 Task: Create a due date automation trigger when advanced on, the moment a card is due add fields without custom field "Resume" set to a number lower than 1 and lower than 10.
Action: Mouse moved to (1094, 323)
Screenshot: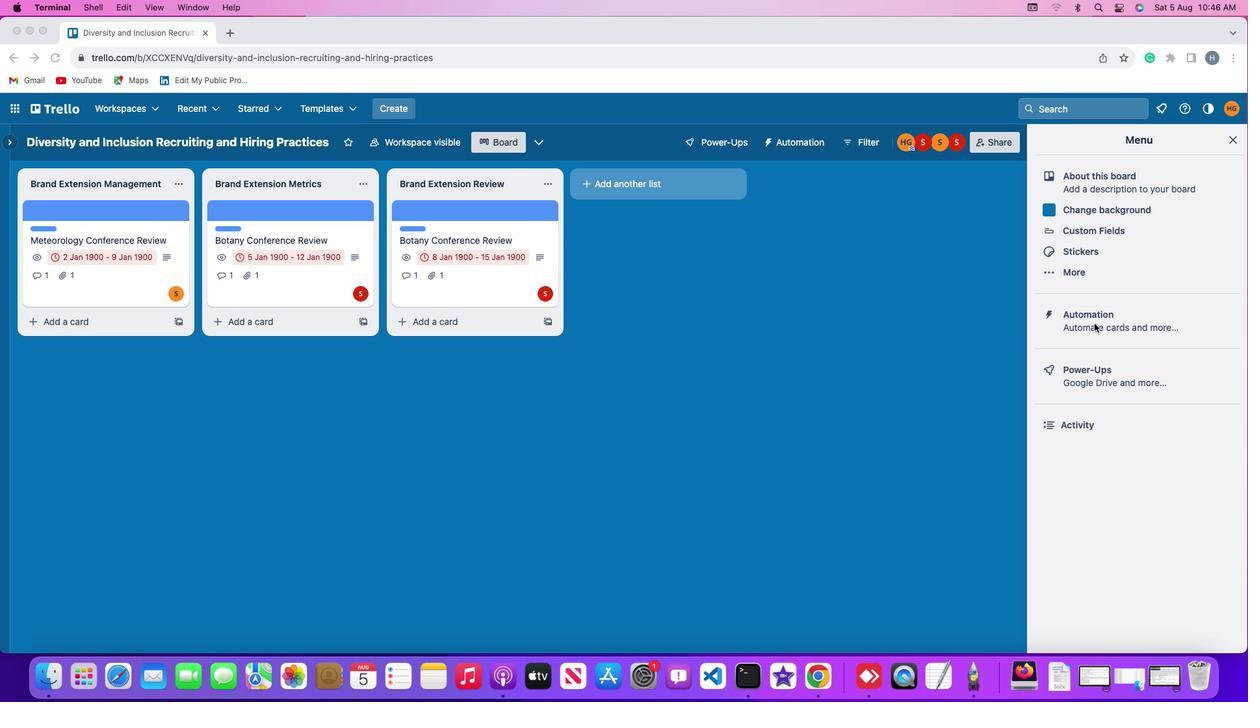 
Action: Mouse pressed left at (1094, 323)
Screenshot: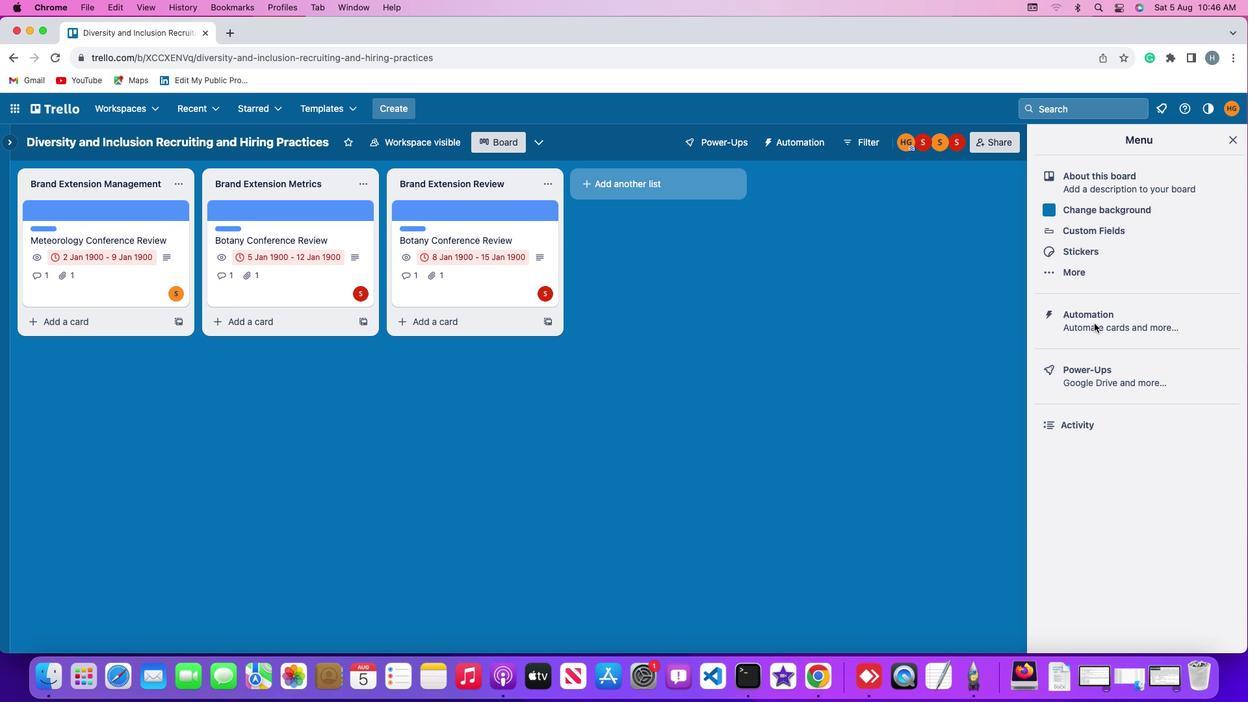 
Action: Mouse moved to (1094, 323)
Screenshot: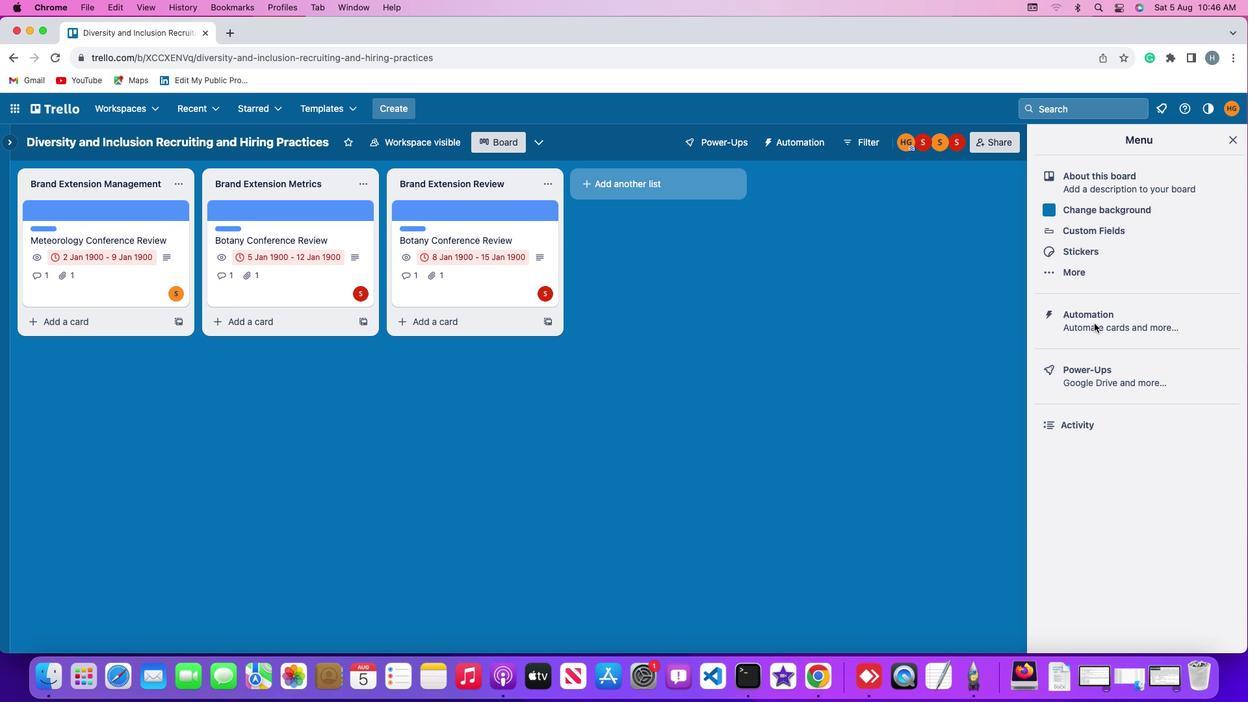 
Action: Mouse pressed left at (1094, 323)
Screenshot: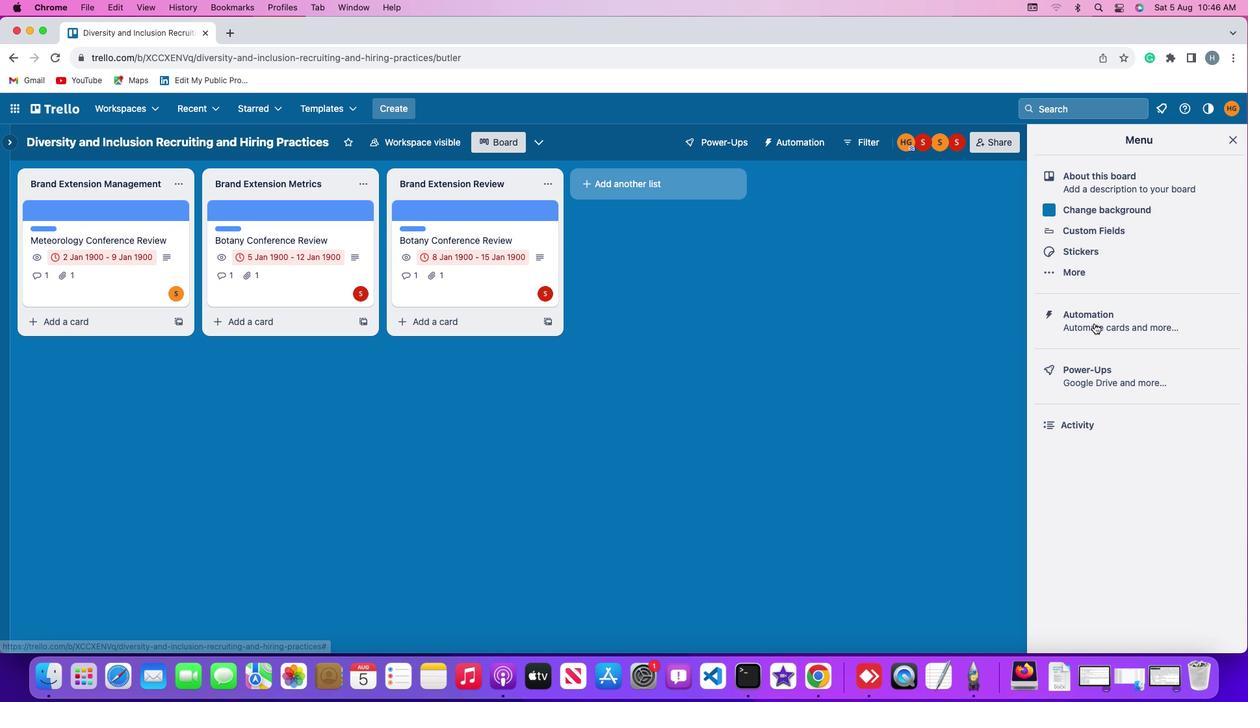 
Action: Mouse moved to (68, 304)
Screenshot: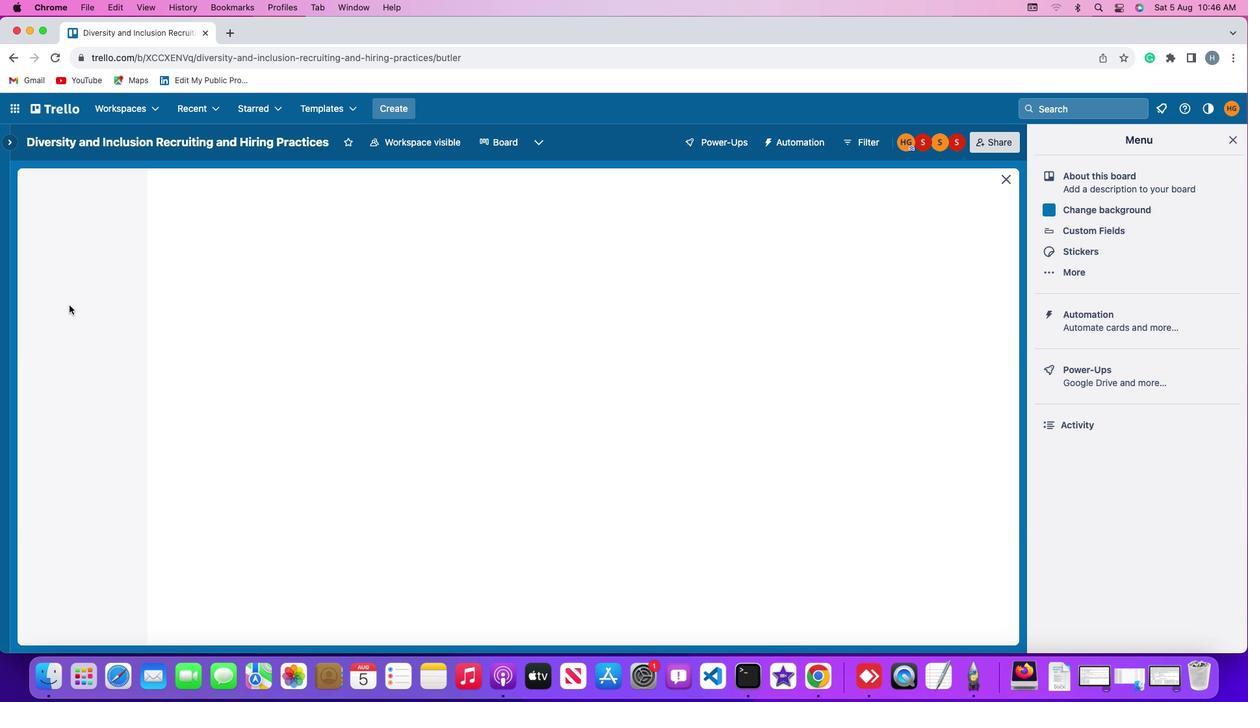 
Action: Mouse pressed left at (68, 304)
Screenshot: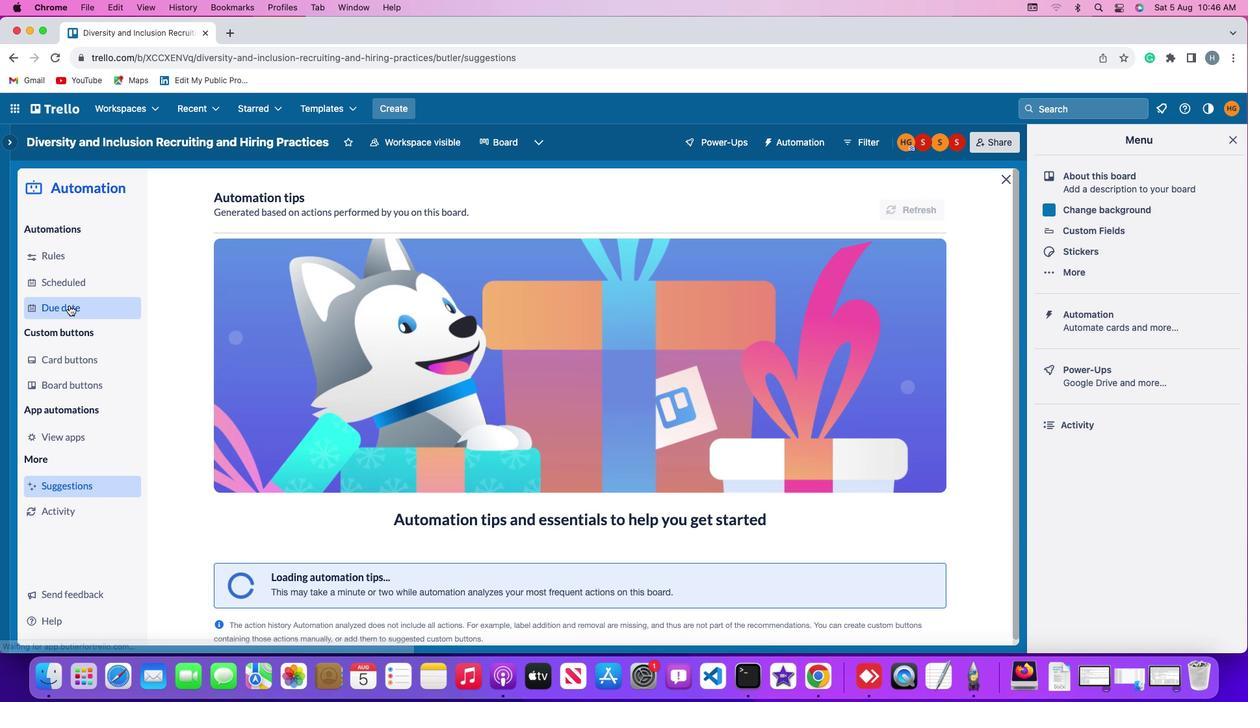 
Action: Mouse moved to (861, 203)
Screenshot: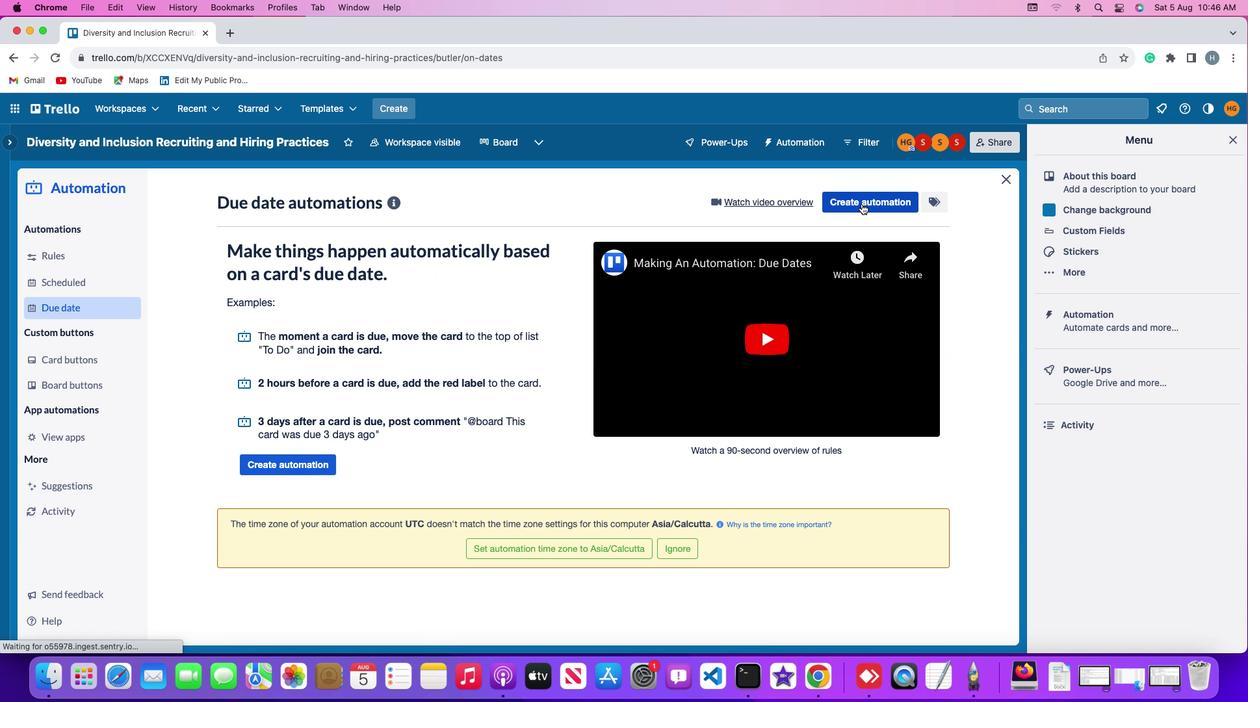 
Action: Mouse pressed left at (861, 203)
Screenshot: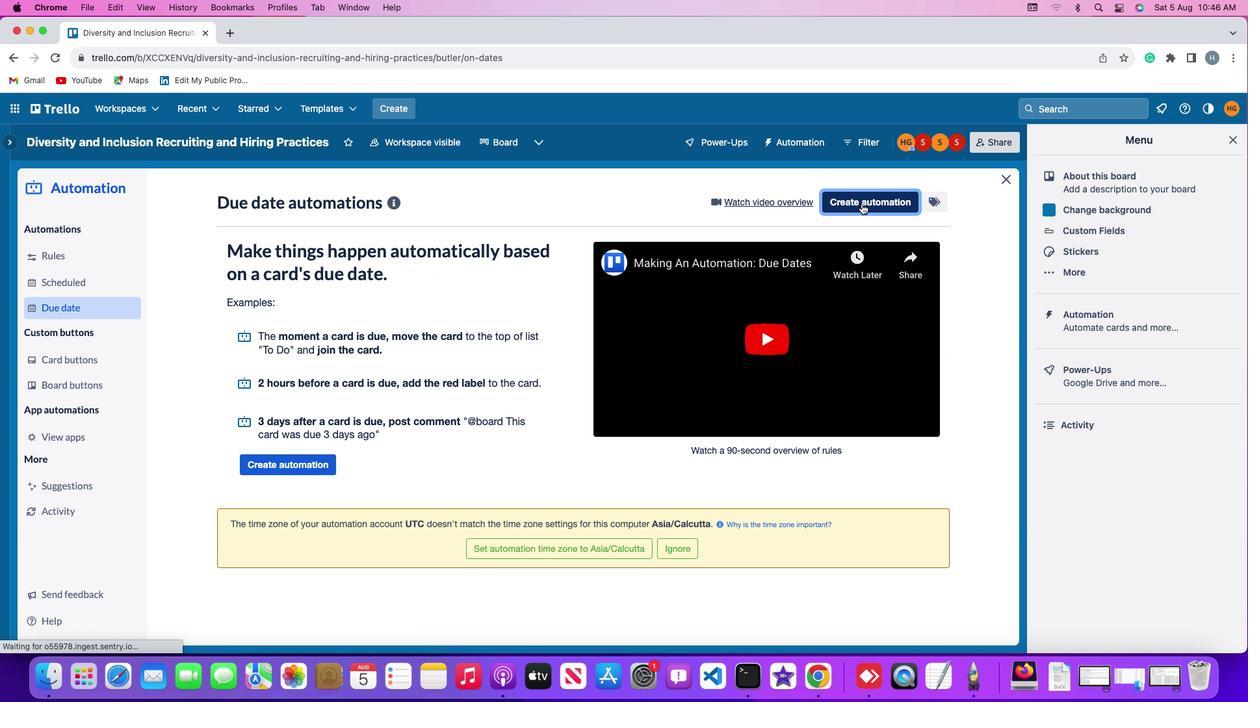
Action: Mouse moved to (577, 324)
Screenshot: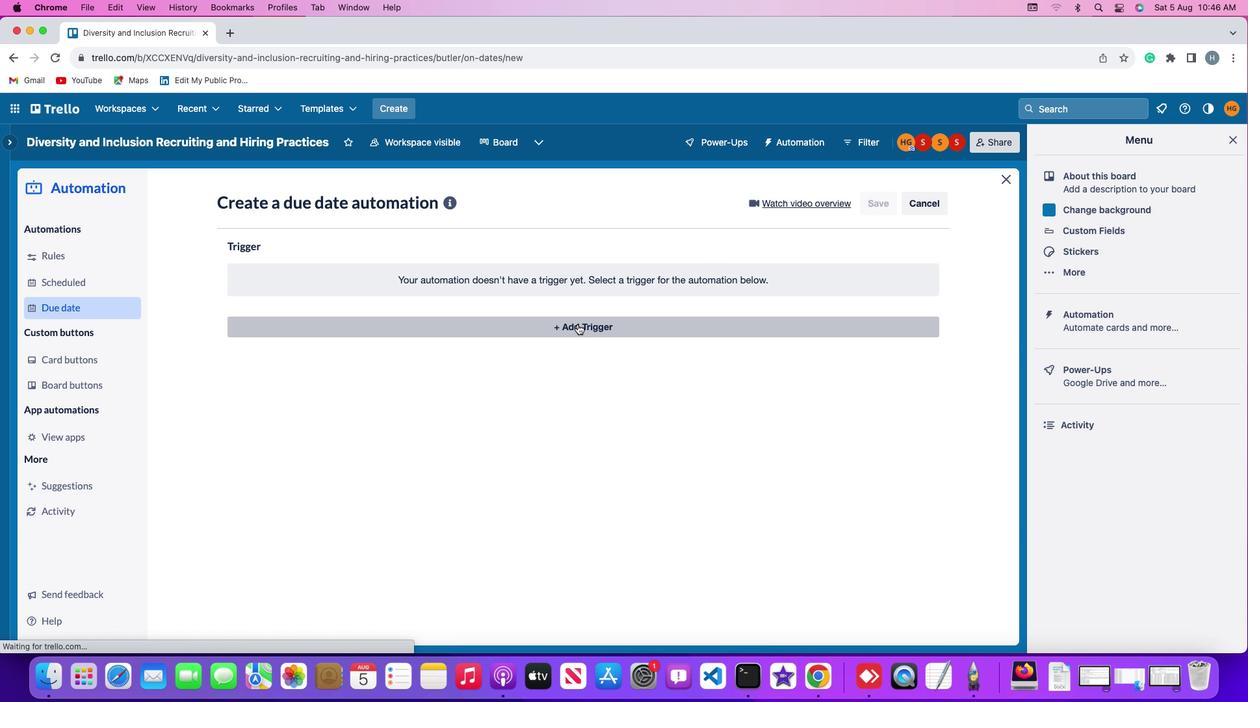 
Action: Mouse pressed left at (577, 324)
Screenshot: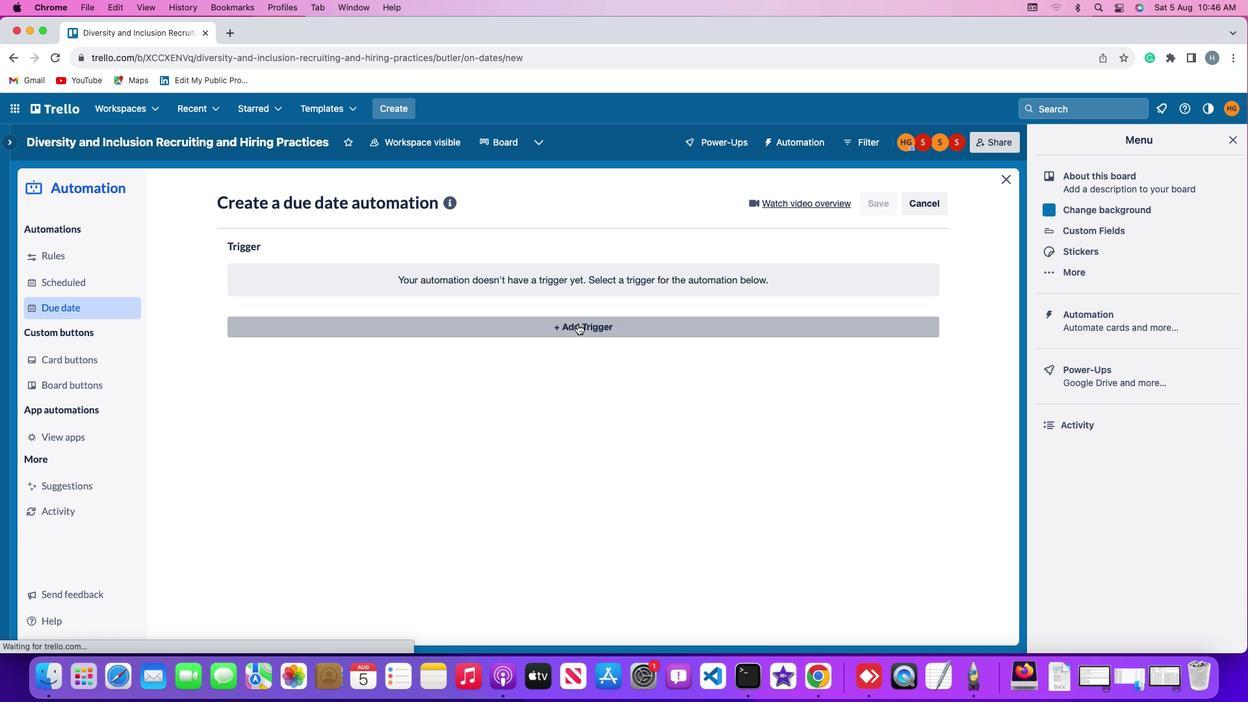 
Action: Mouse moved to (336, 475)
Screenshot: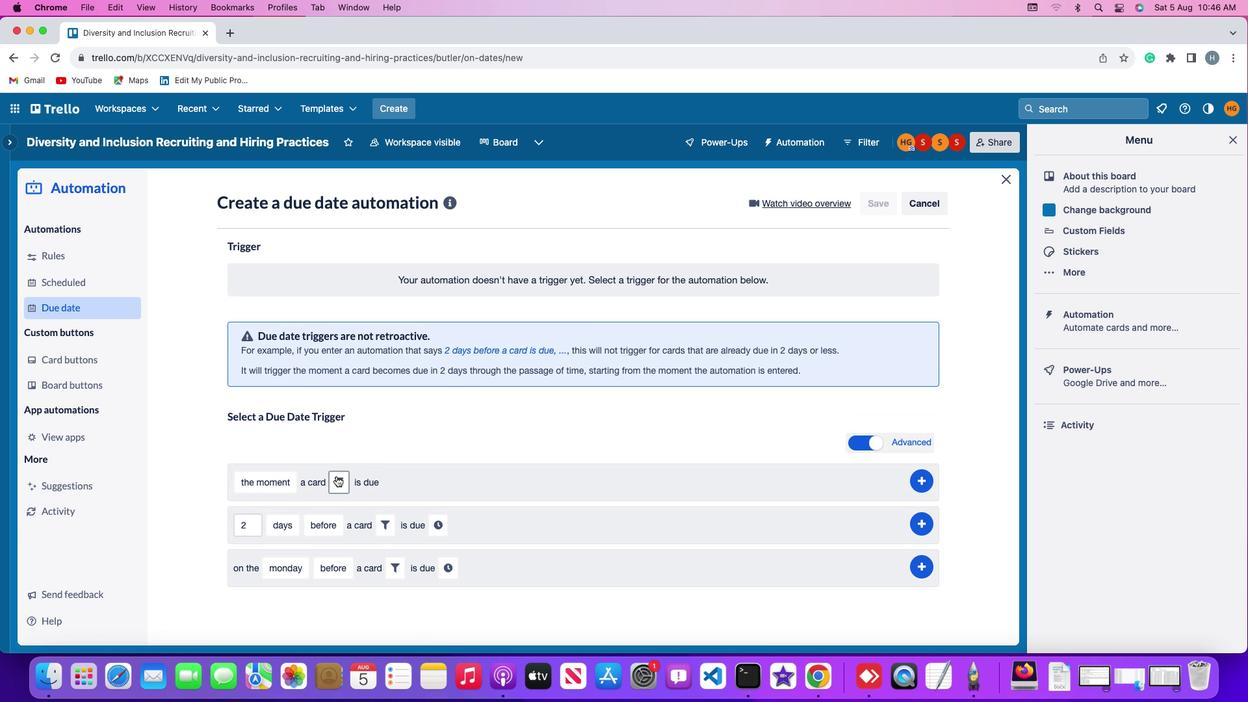 
Action: Mouse pressed left at (336, 475)
Screenshot: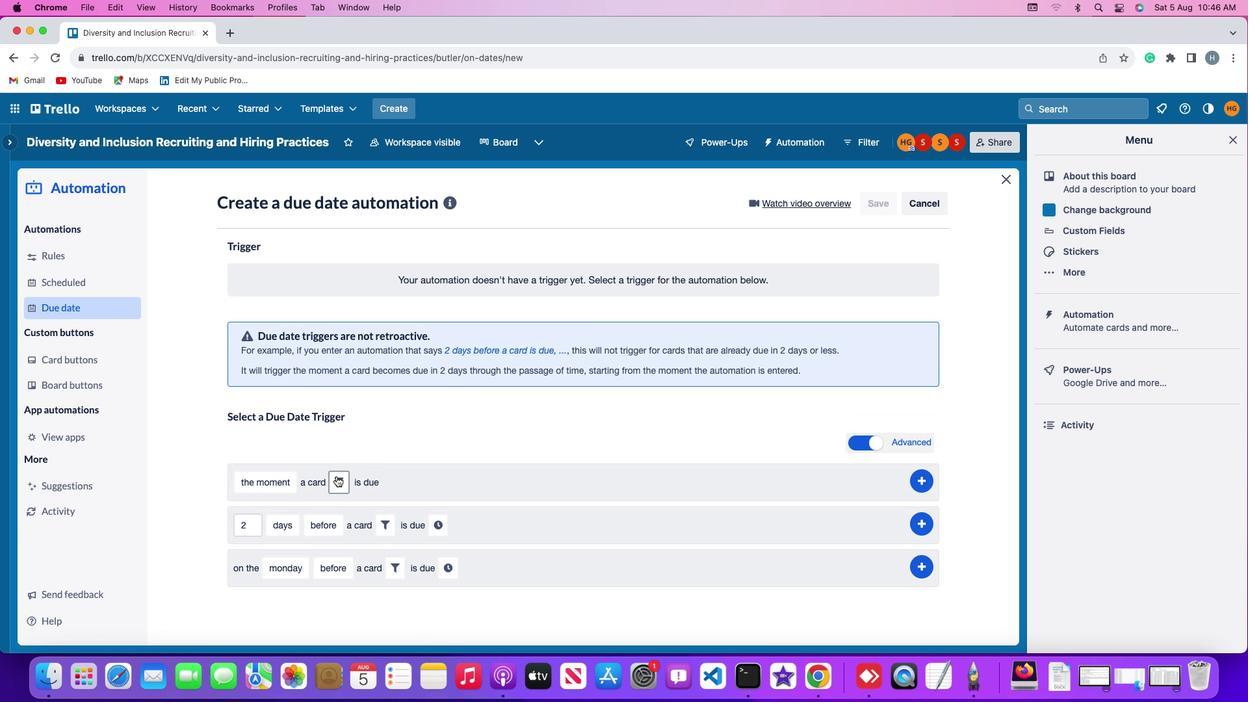 
Action: Mouse moved to (549, 514)
Screenshot: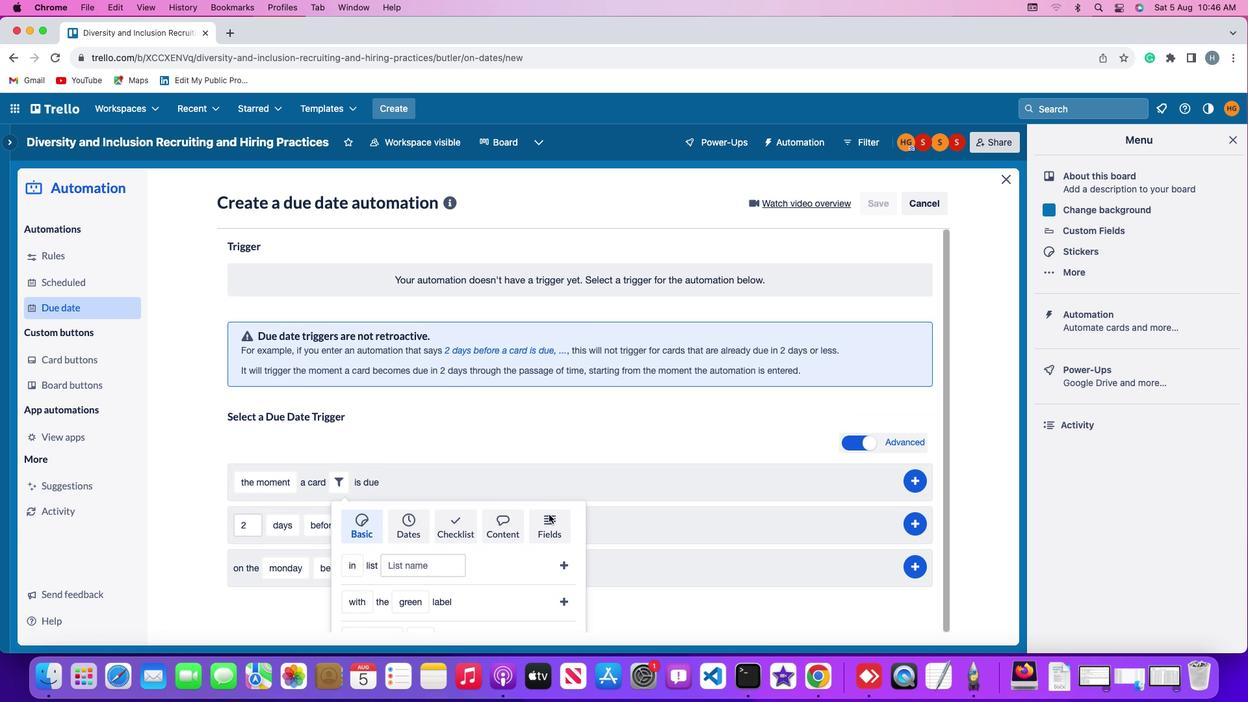 
Action: Mouse pressed left at (549, 514)
Screenshot: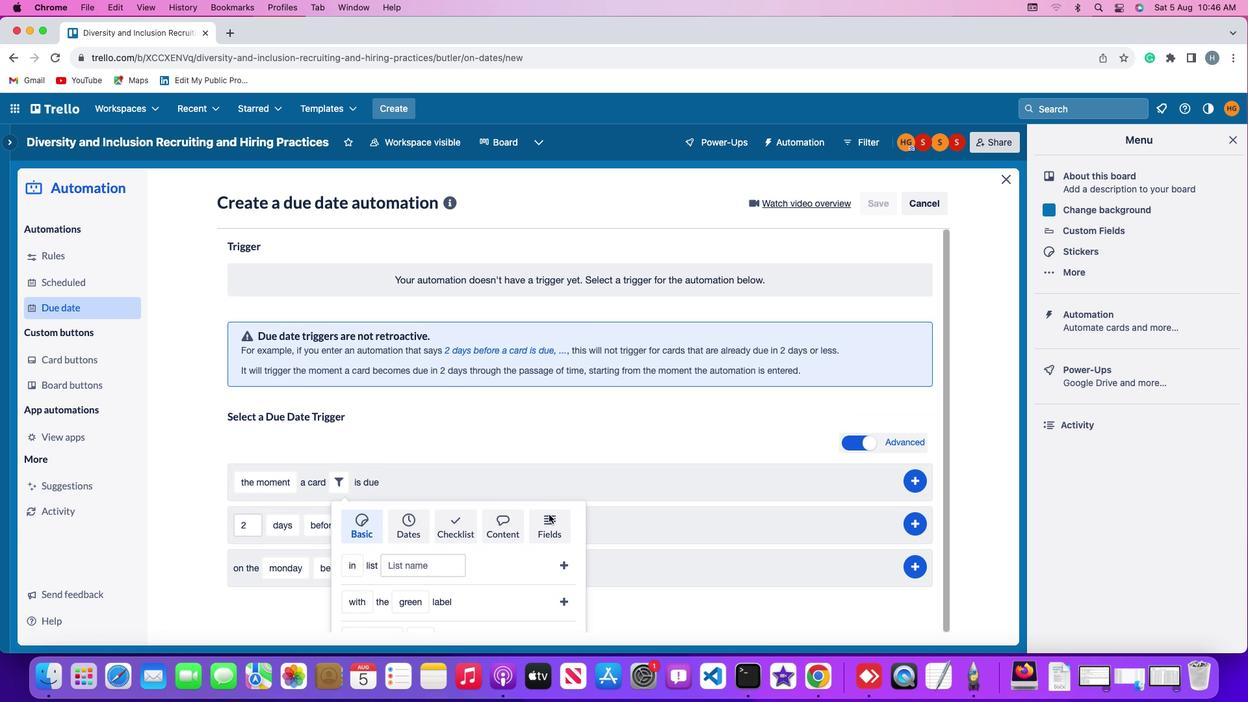 
Action: Mouse moved to (506, 539)
Screenshot: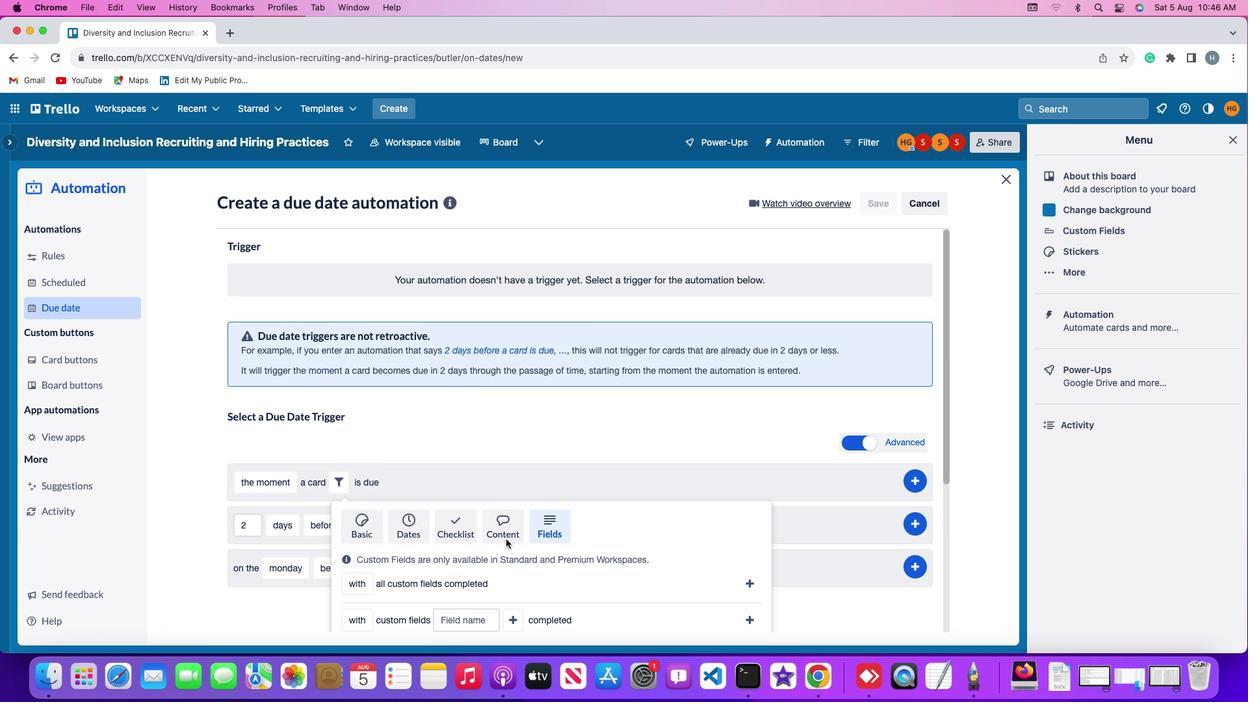 
Action: Mouse scrolled (506, 539) with delta (0, 0)
Screenshot: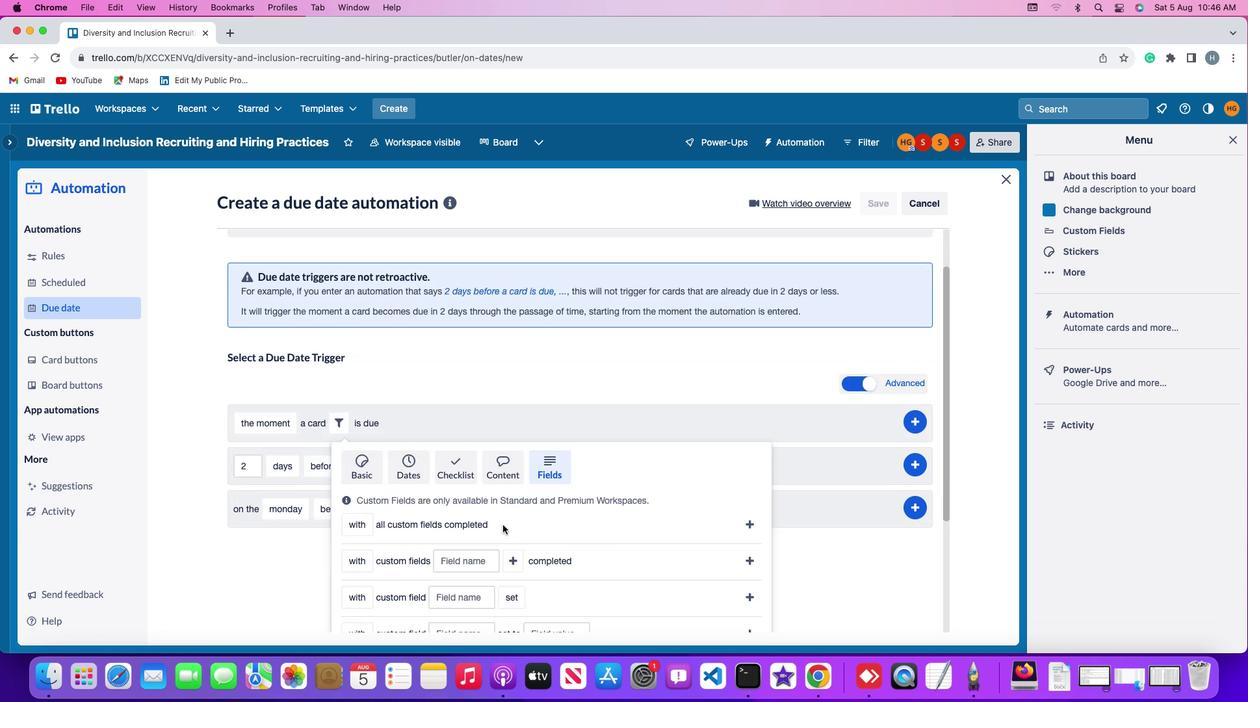 
Action: Mouse scrolled (506, 539) with delta (0, 0)
Screenshot: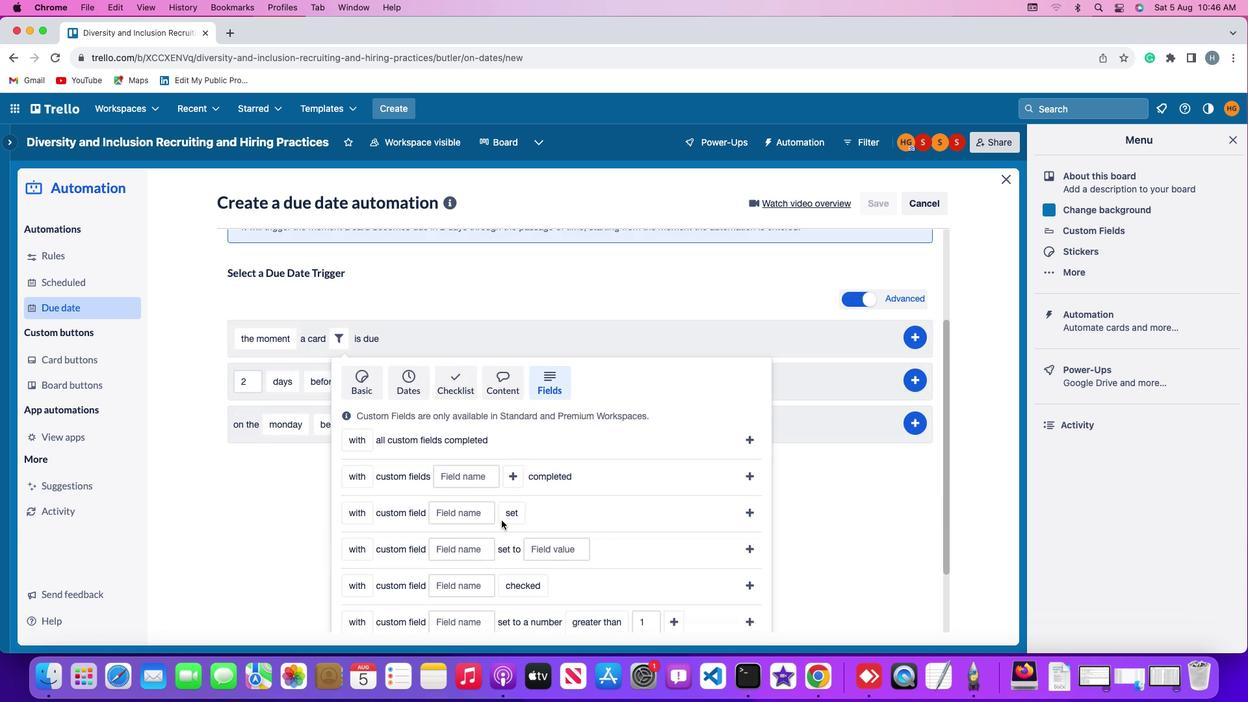 
Action: Mouse scrolled (506, 539) with delta (0, -1)
Screenshot: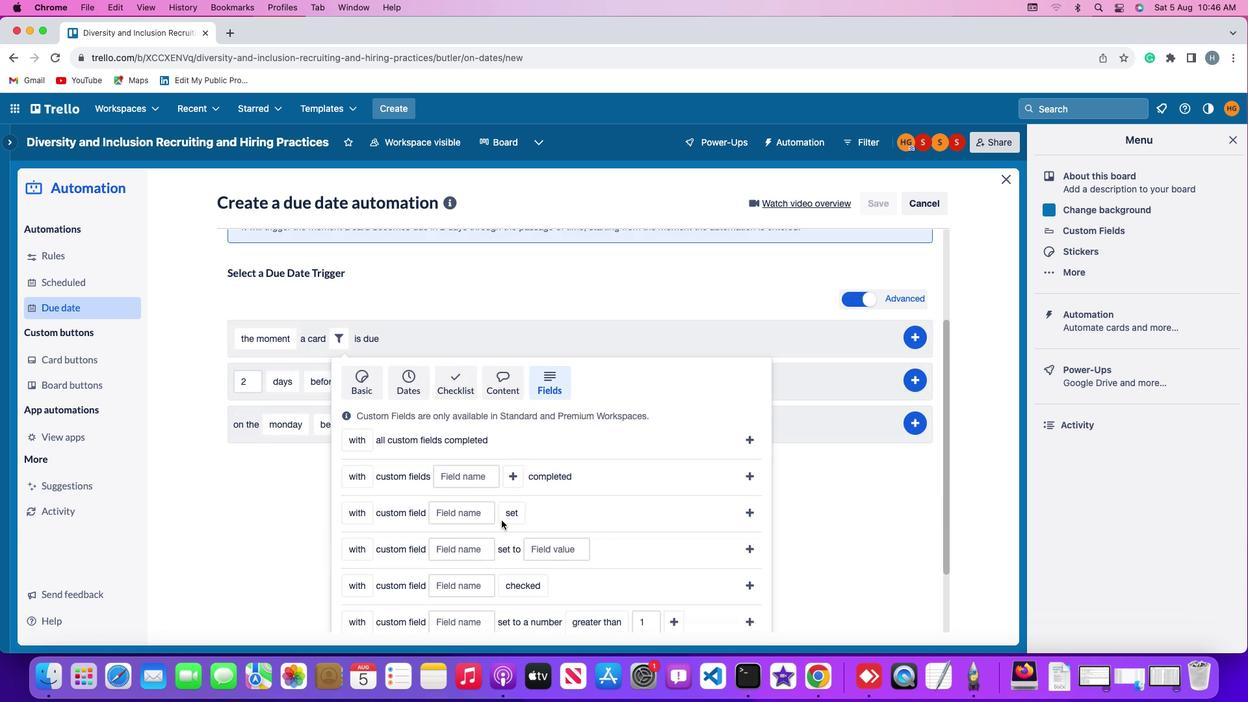 
Action: Mouse scrolled (506, 539) with delta (0, -3)
Screenshot: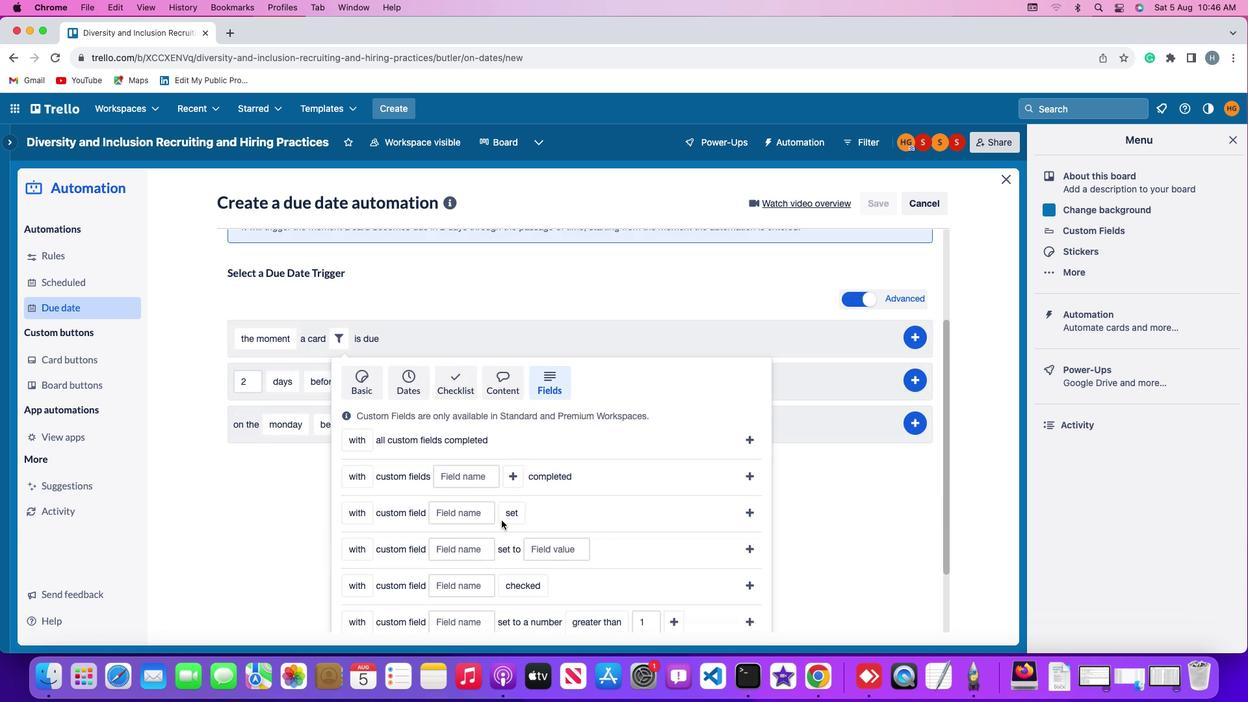 
Action: Mouse scrolled (506, 539) with delta (0, -3)
Screenshot: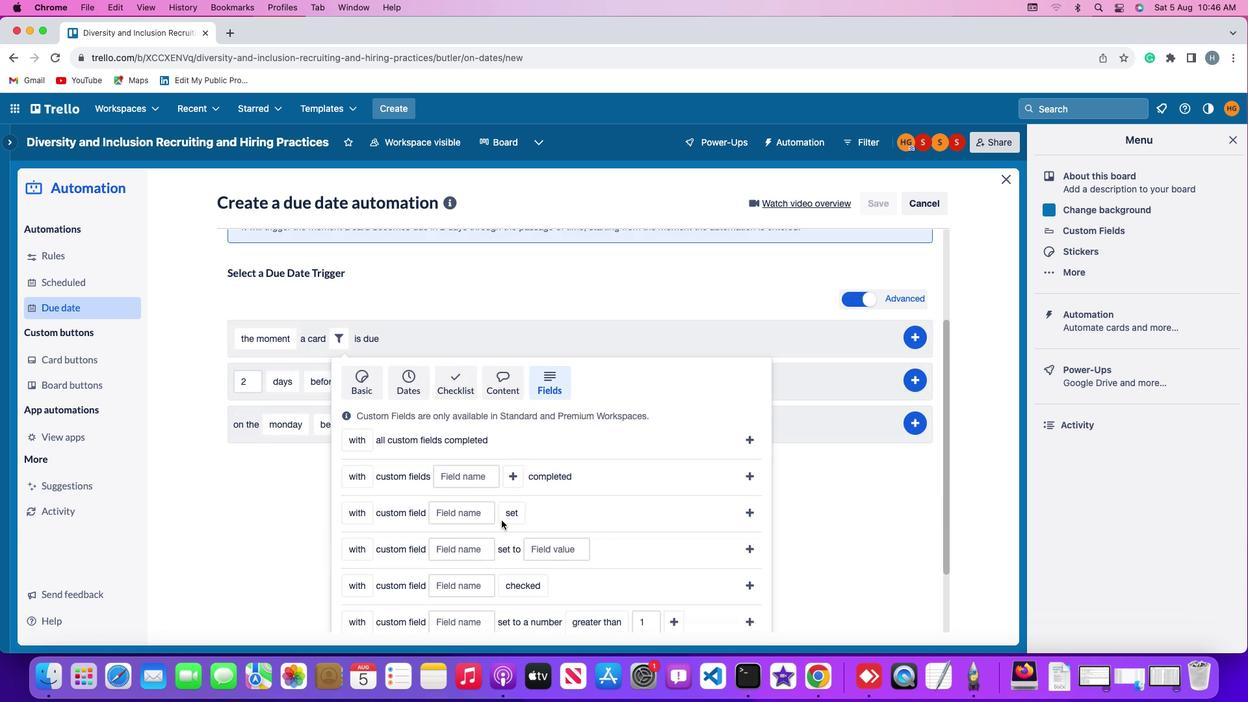 
Action: Mouse scrolled (506, 539) with delta (0, -4)
Screenshot: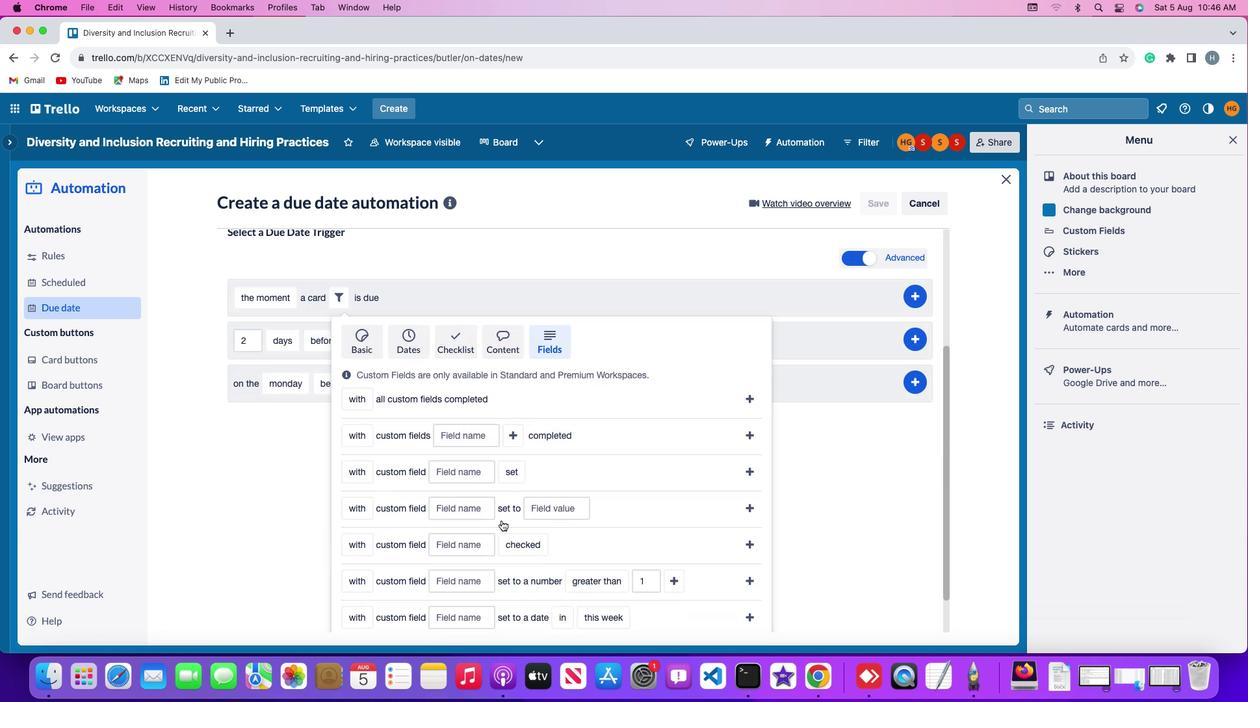 
Action: Mouse moved to (504, 537)
Screenshot: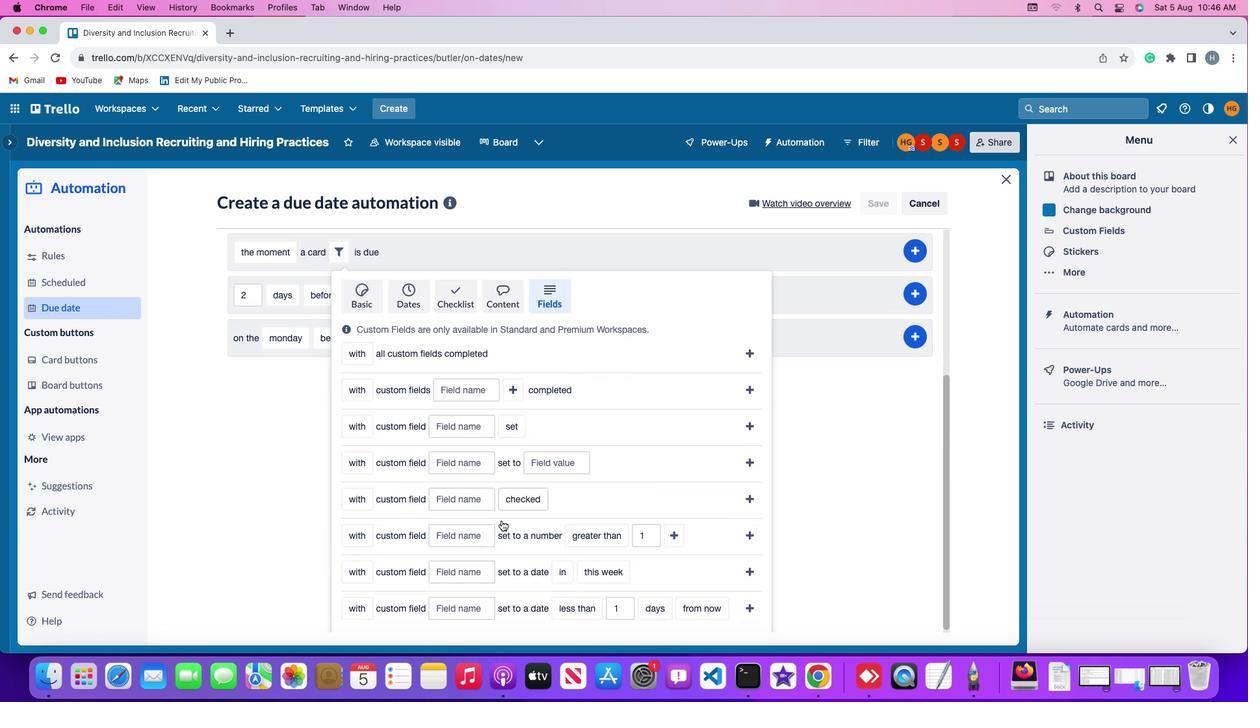 
Action: Mouse scrolled (504, 537) with delta (0, -4)
Screenshot: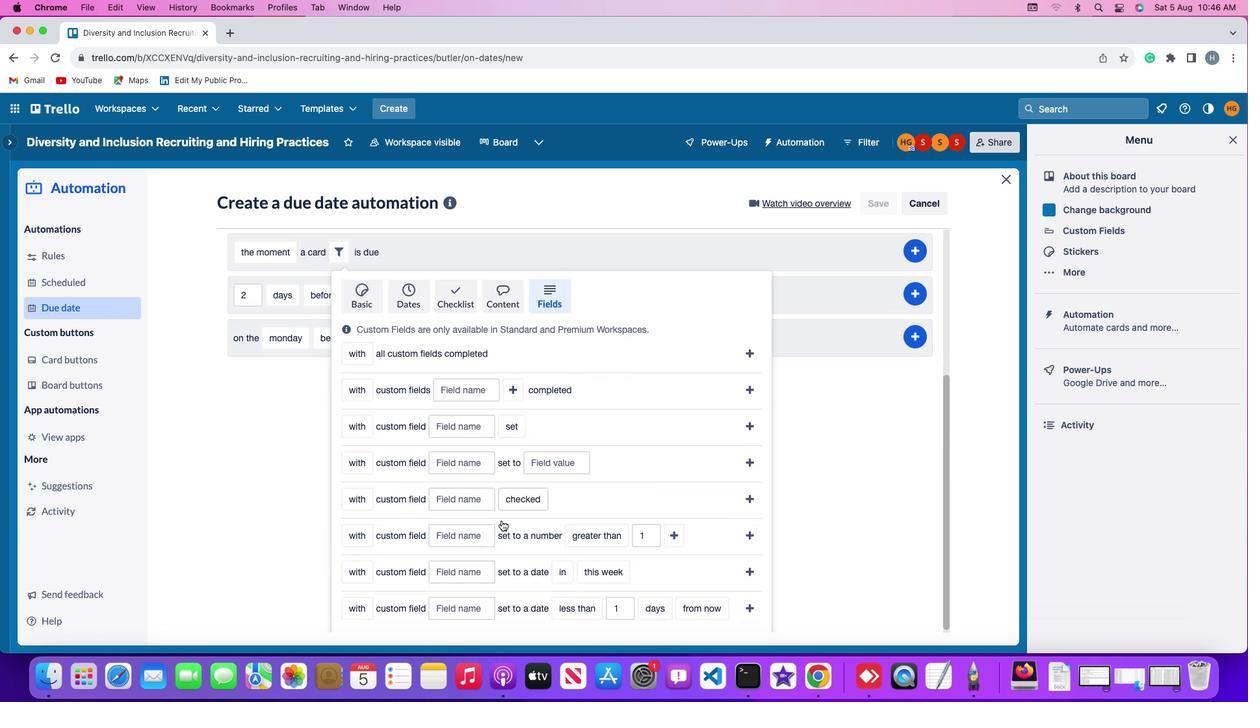 
Action: Mouse moved to (501, 520)
Screenshot: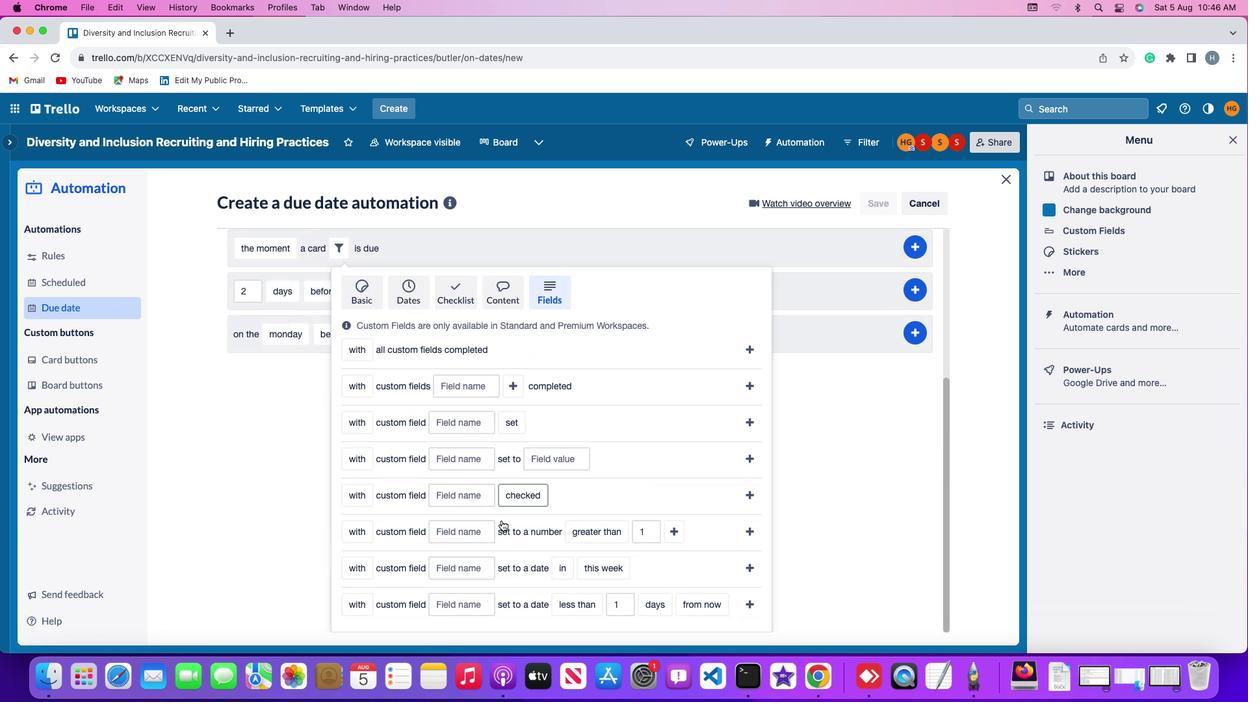 
Action: Mouse scrolled (501, 520) with delta (0, 0)
Screenshot: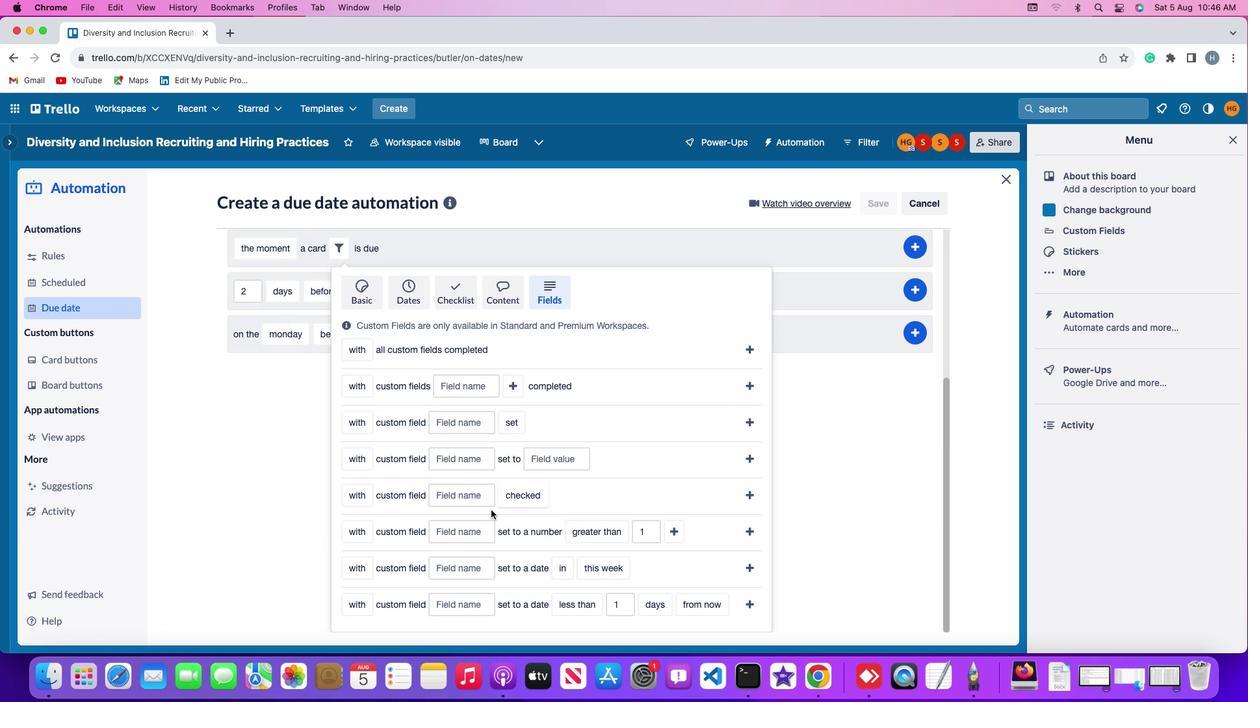 
Action: Mouse scrolled (501, 520) with delta (0, 0)
Screenshot: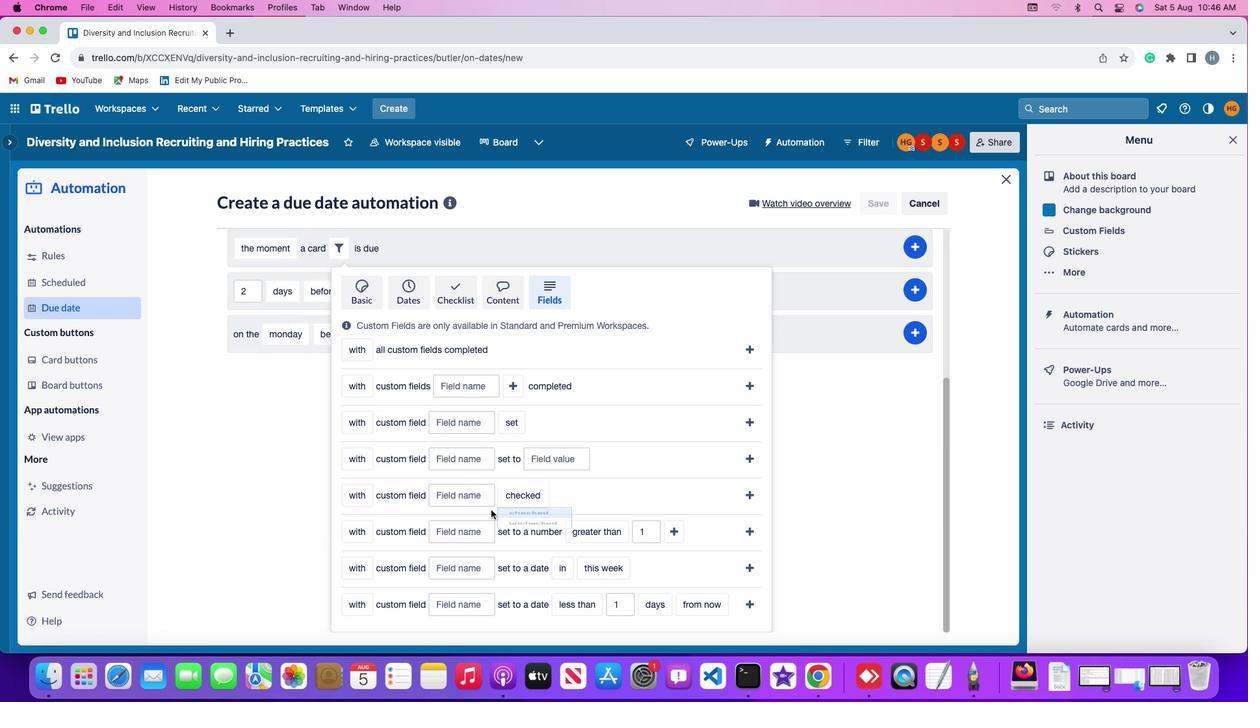
Action: Mouse scrolled (501, 520) with delta (0, -2)
Screenshot: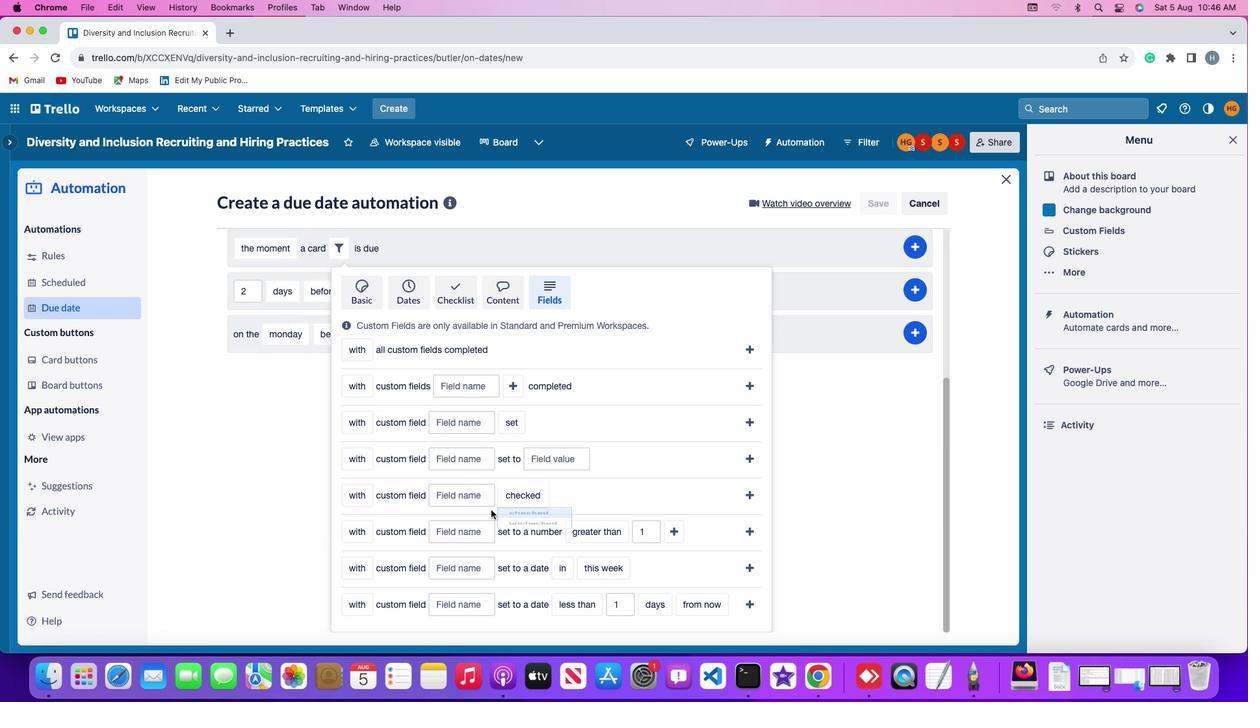
Action: Mouse scrolled (501, 520) with delta (0, -3)
Screenshot: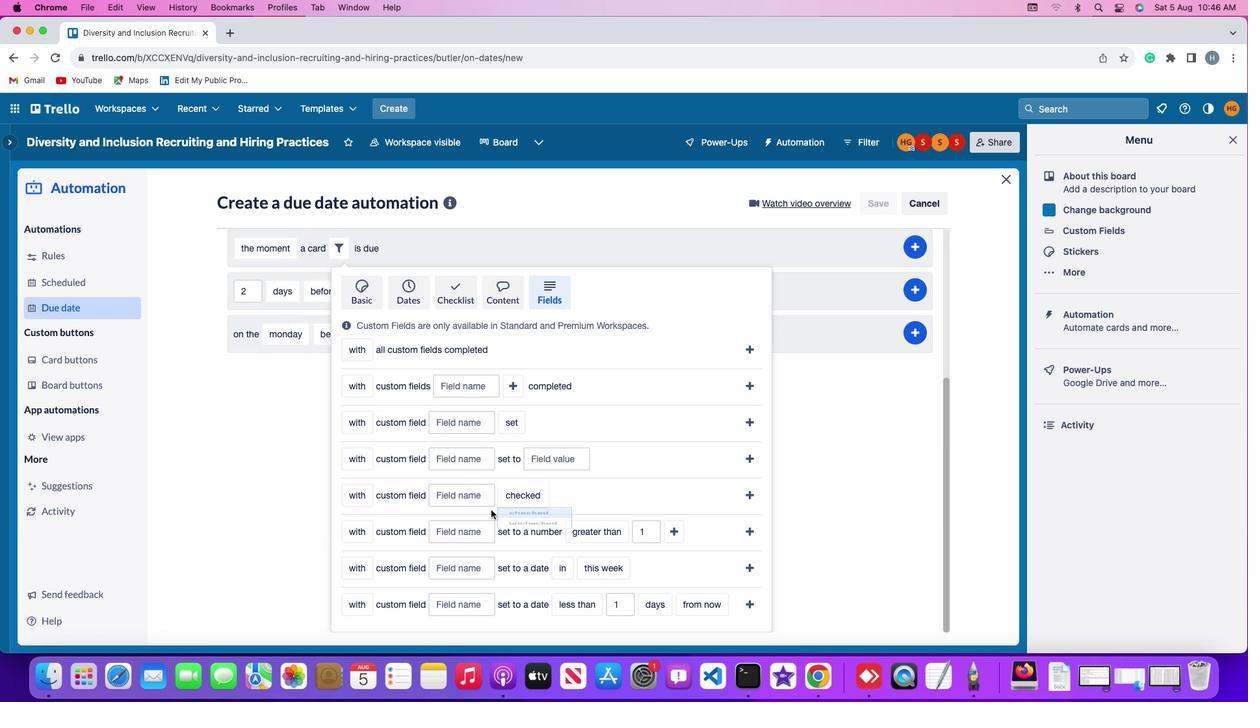 
Action: Mouse scrolled (501, 520) with delta (0, -3)
Screenshot: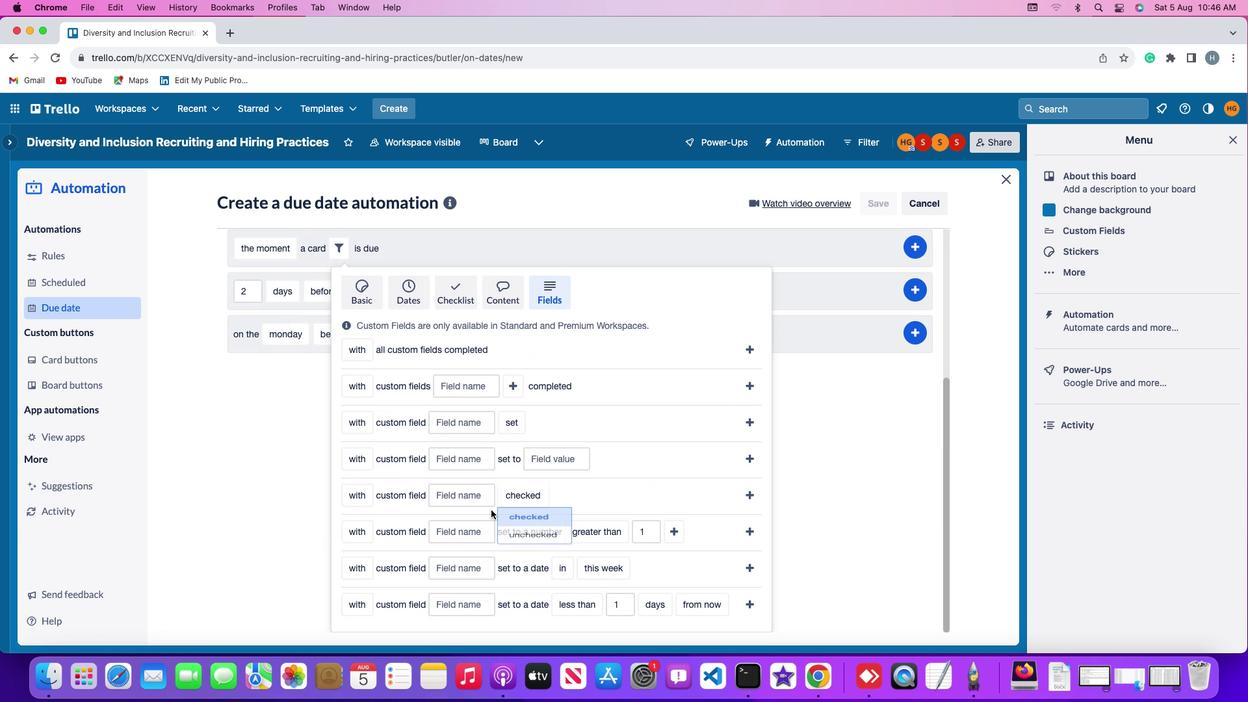 
Action: Mouse moved to (350, 535)
Screenshot: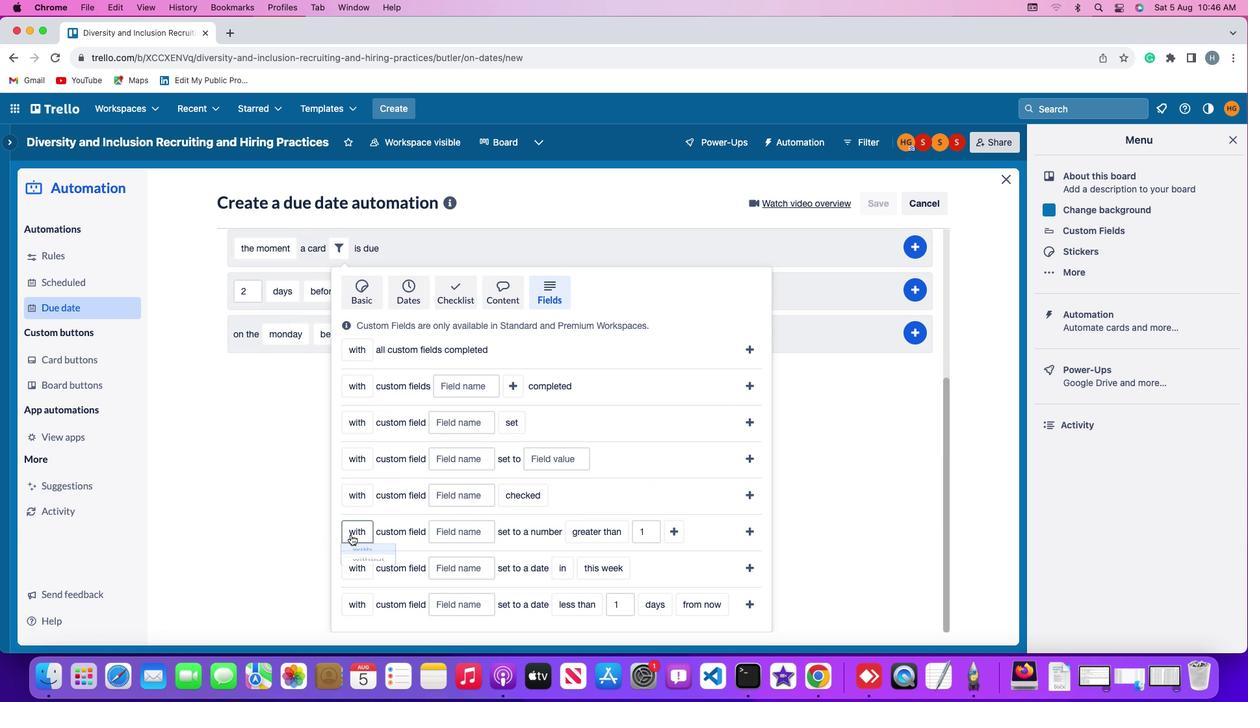 
Action: Mouse pressed left at (350, 535)
Screenshot: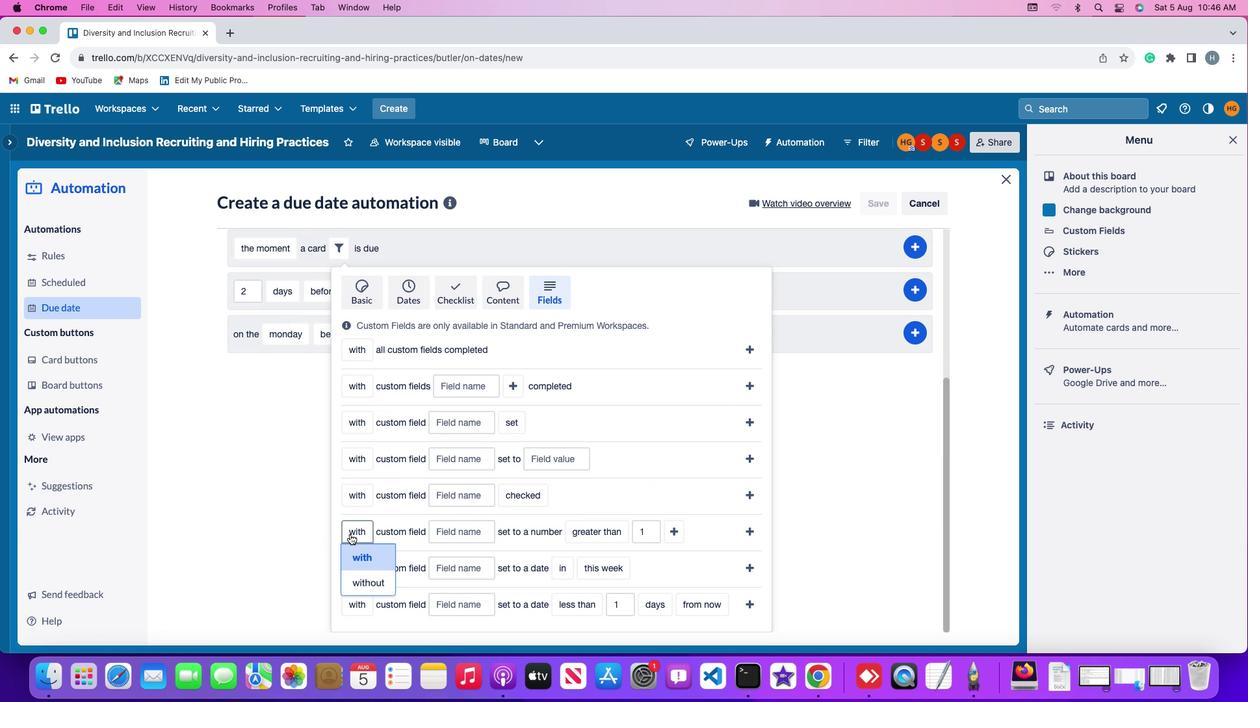 
Action: Mouse moved to (376, 581)
Screenshot: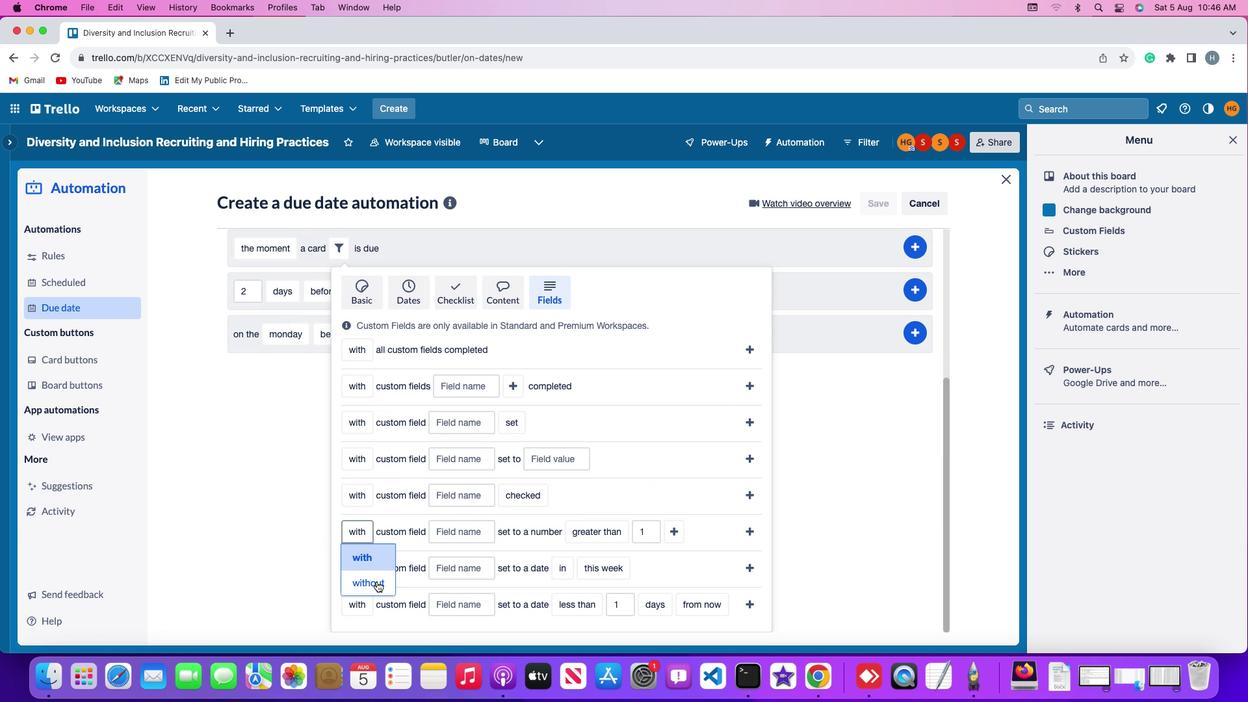 
Action: Mouse pressed left at (376, 581)
Screenshot: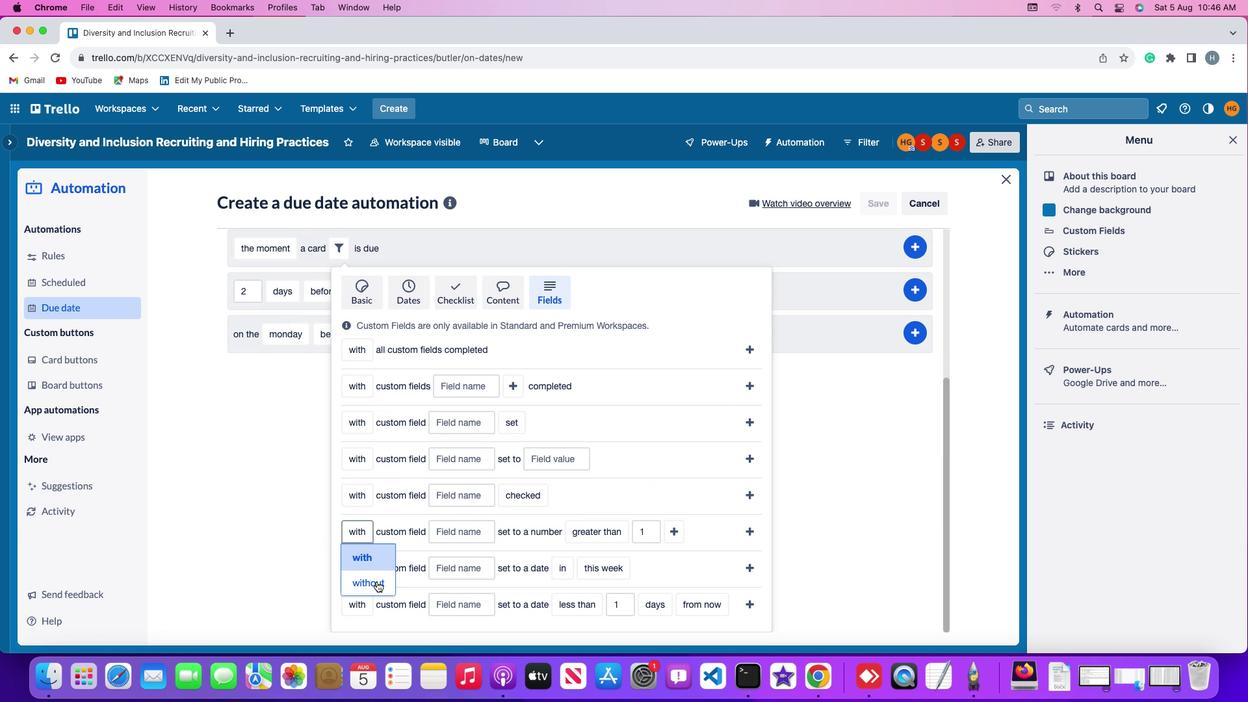 
Action: Mouse moved to (473, 532)
Screenshot: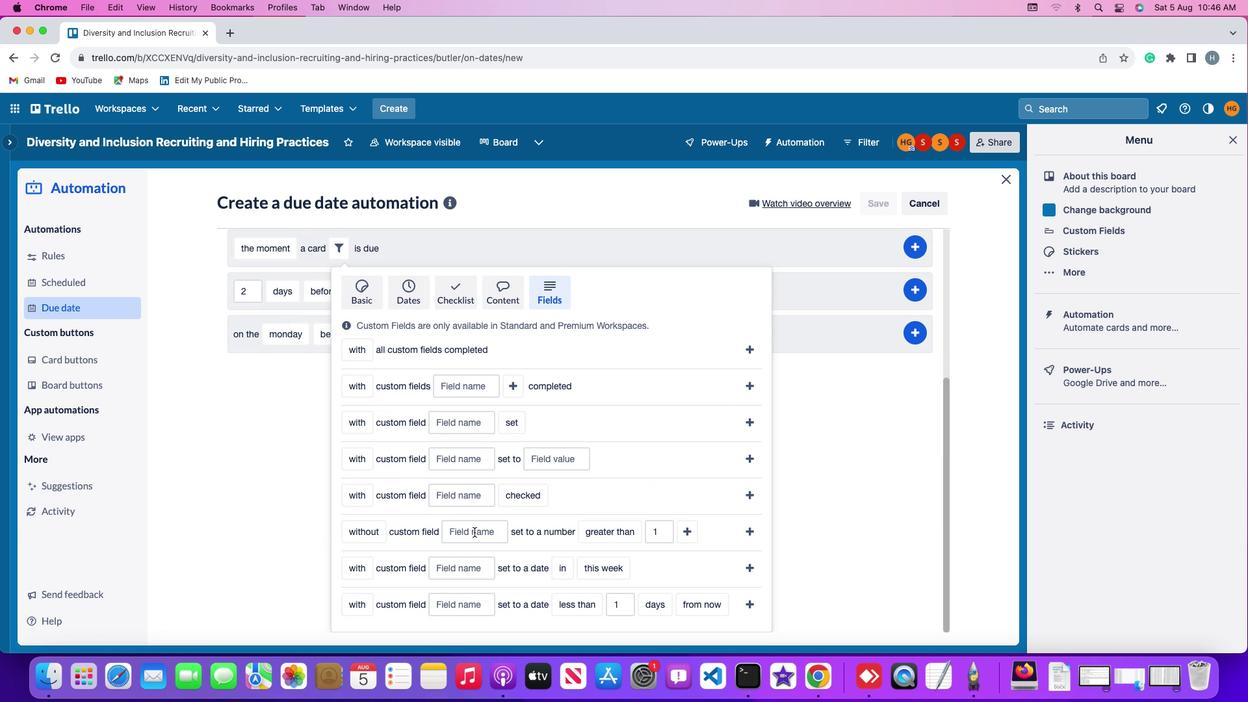 
Action: Mouse pressed left at (473, 532)
Screenshot: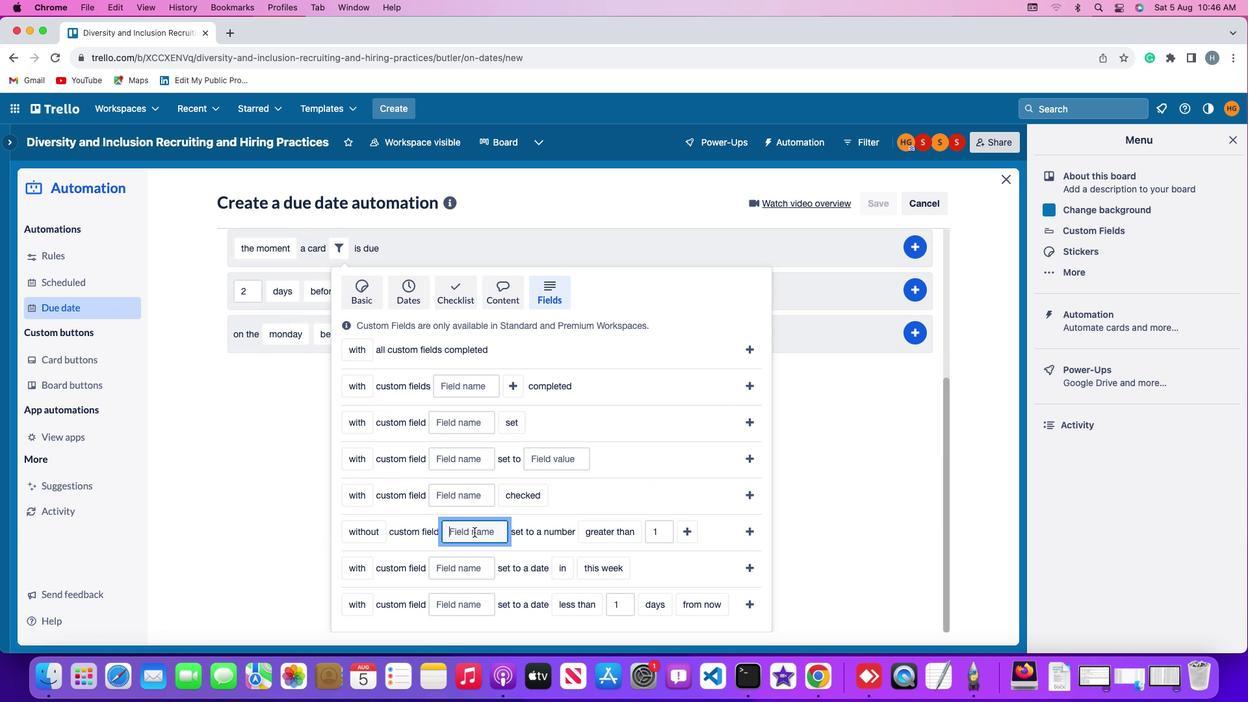 
Action: Key pressed Key.shift'R''e''s''u''m''e'
Screenshot: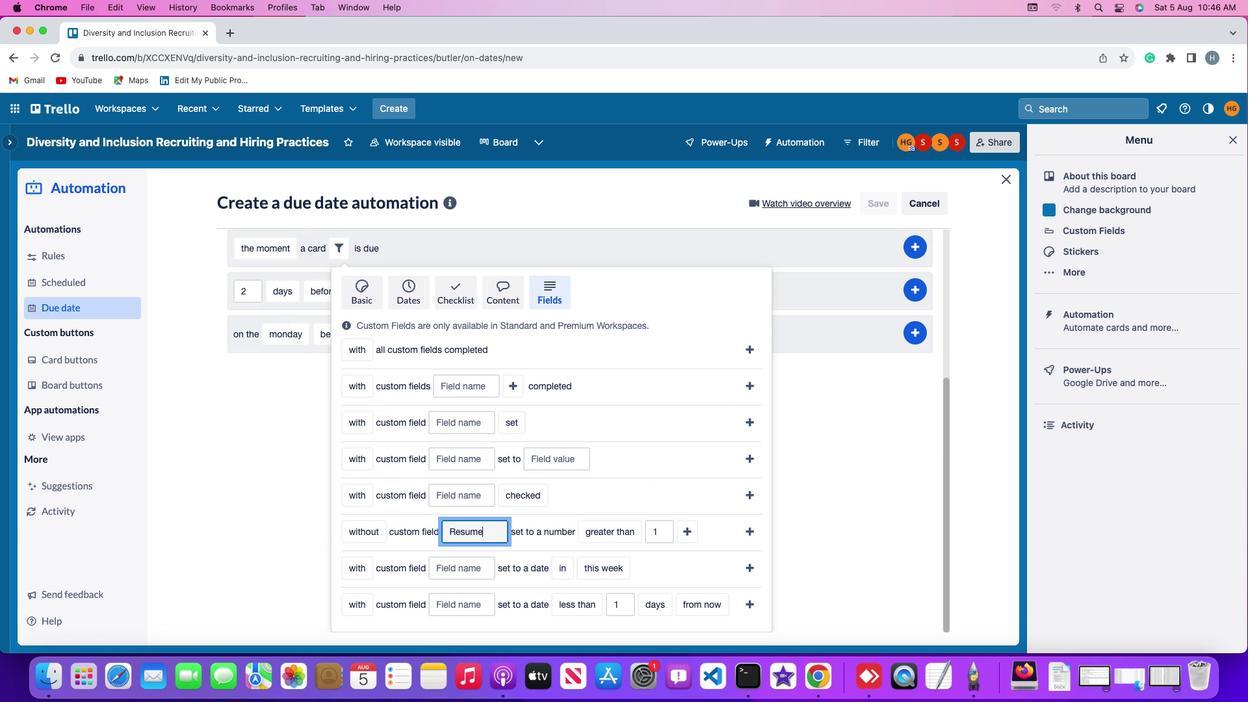
Action: Mouse moved to (608, 529)
Screenshot: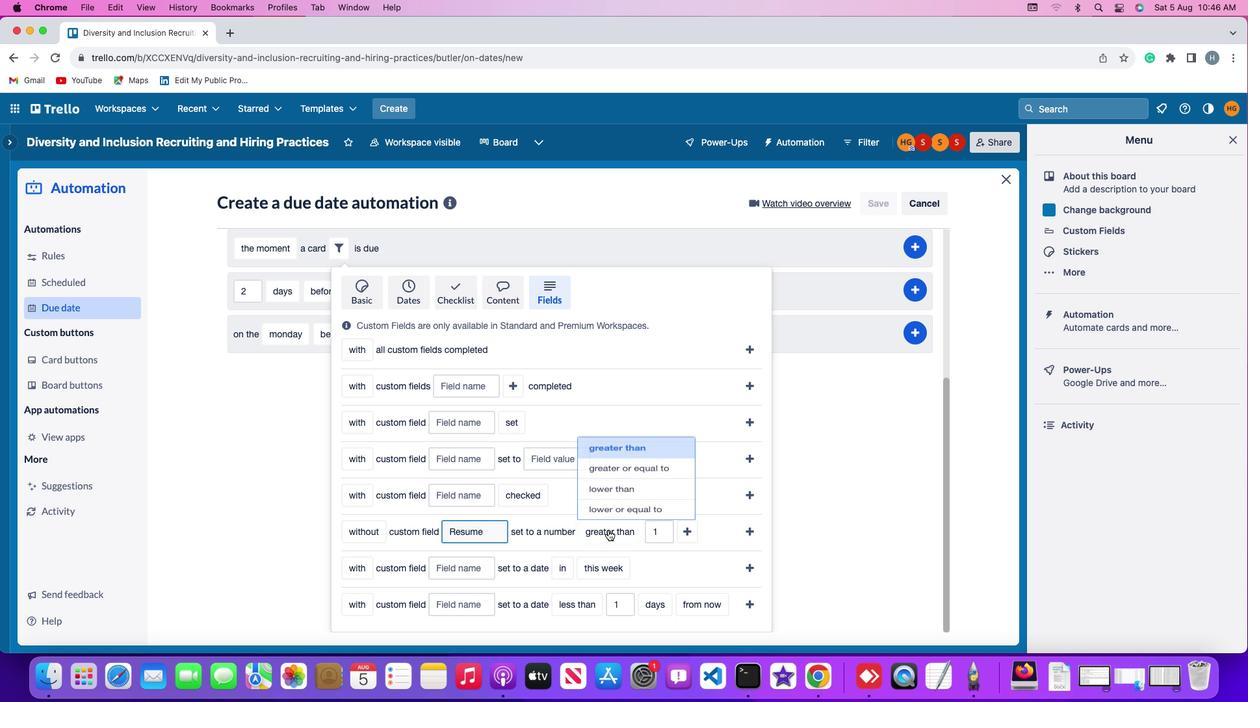 
Action: Mouse pressed left at (608, 529)
Screenshot: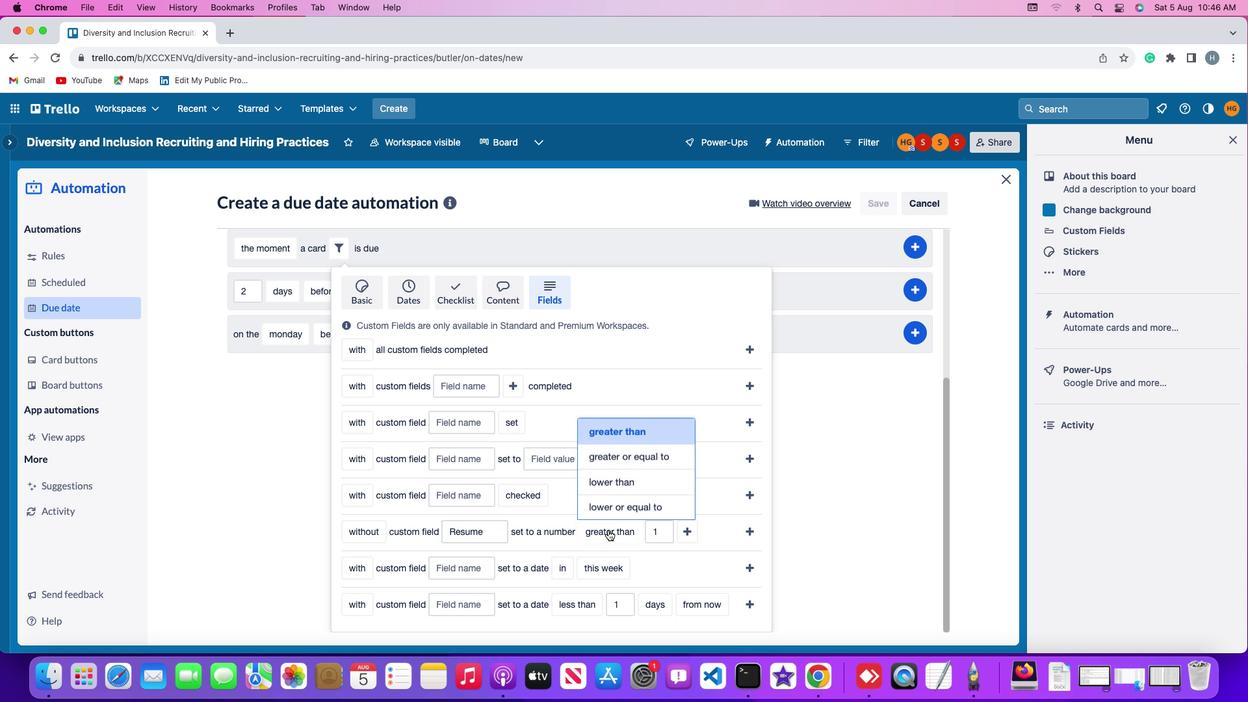 
Action: Mouse moved to (639, 485)
Screenshot: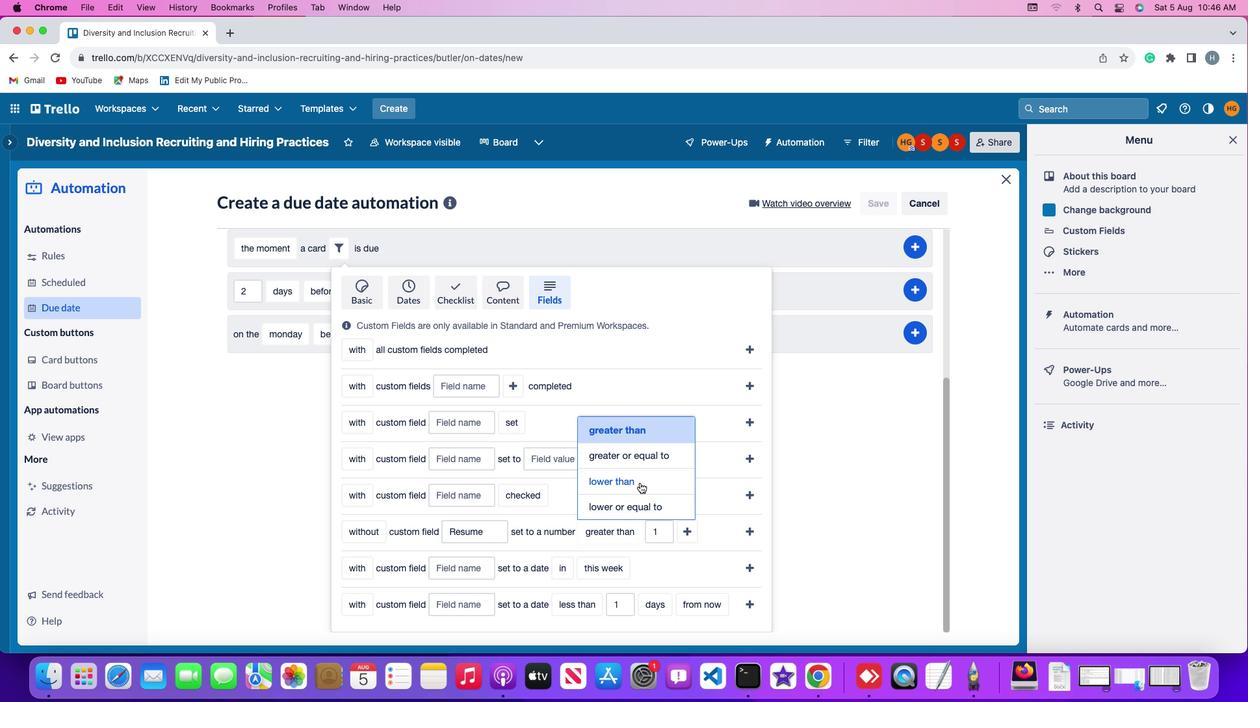 
Action: Mouse pressed left at (639, 485)
Screenshot: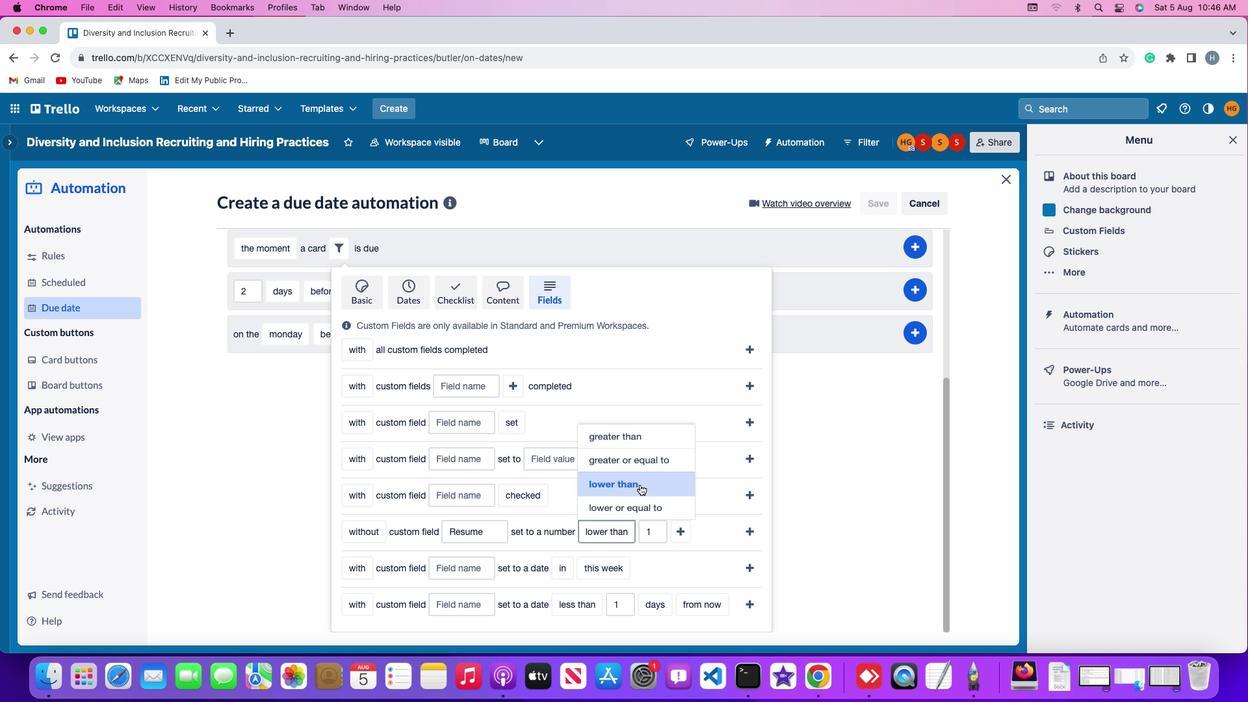 
Action: Mouse moved to (663, 531)
Screenshot: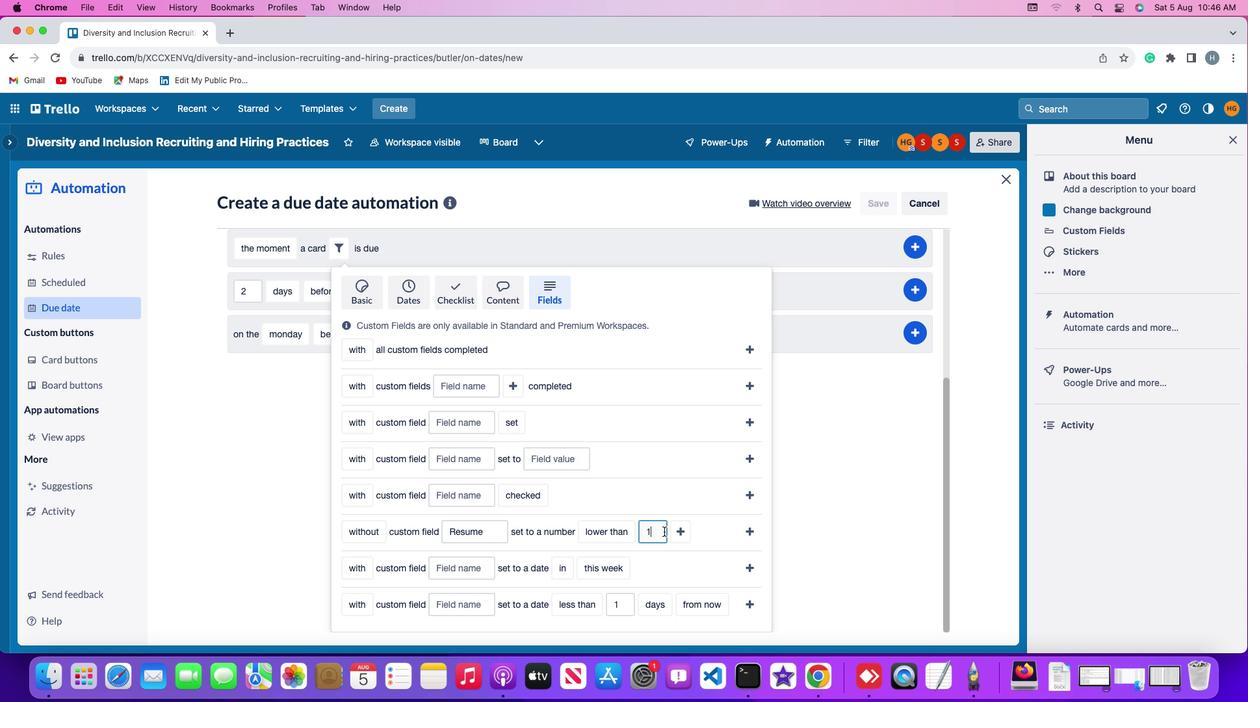 
Action: Mouse pressed left at (663, 531)
Screenshot: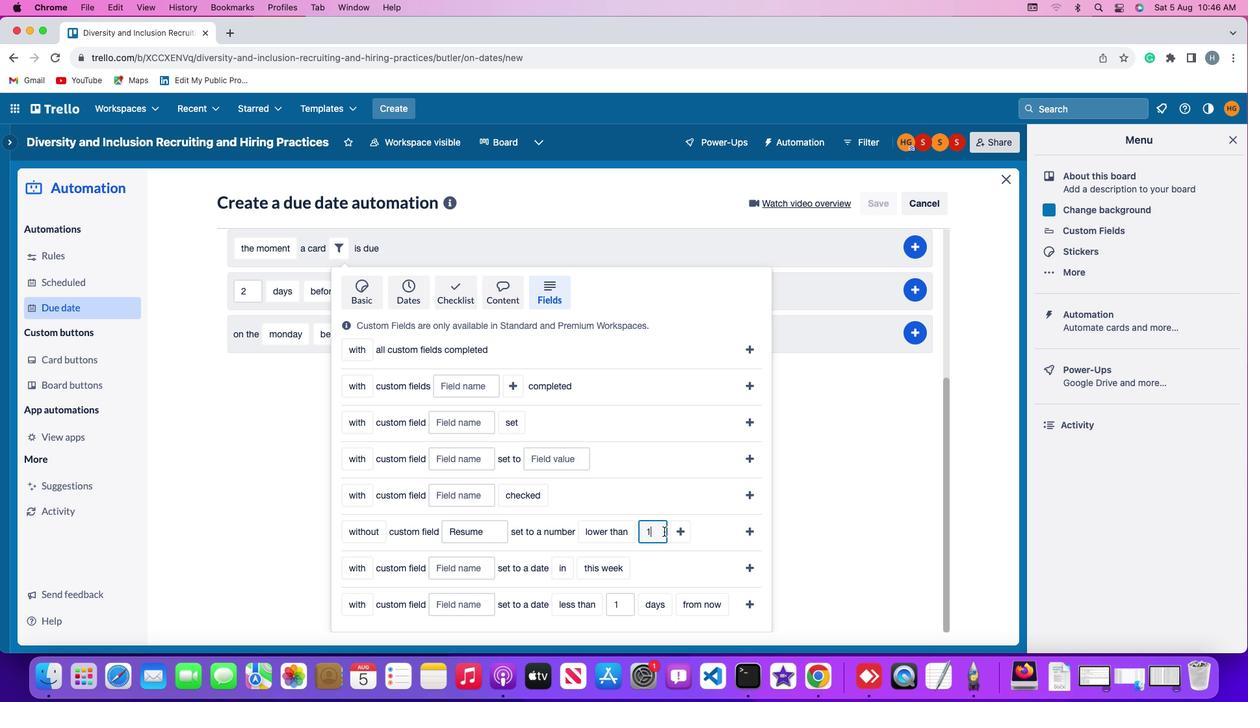
Action: Key pressed Key.backspace'1'
Screenshot: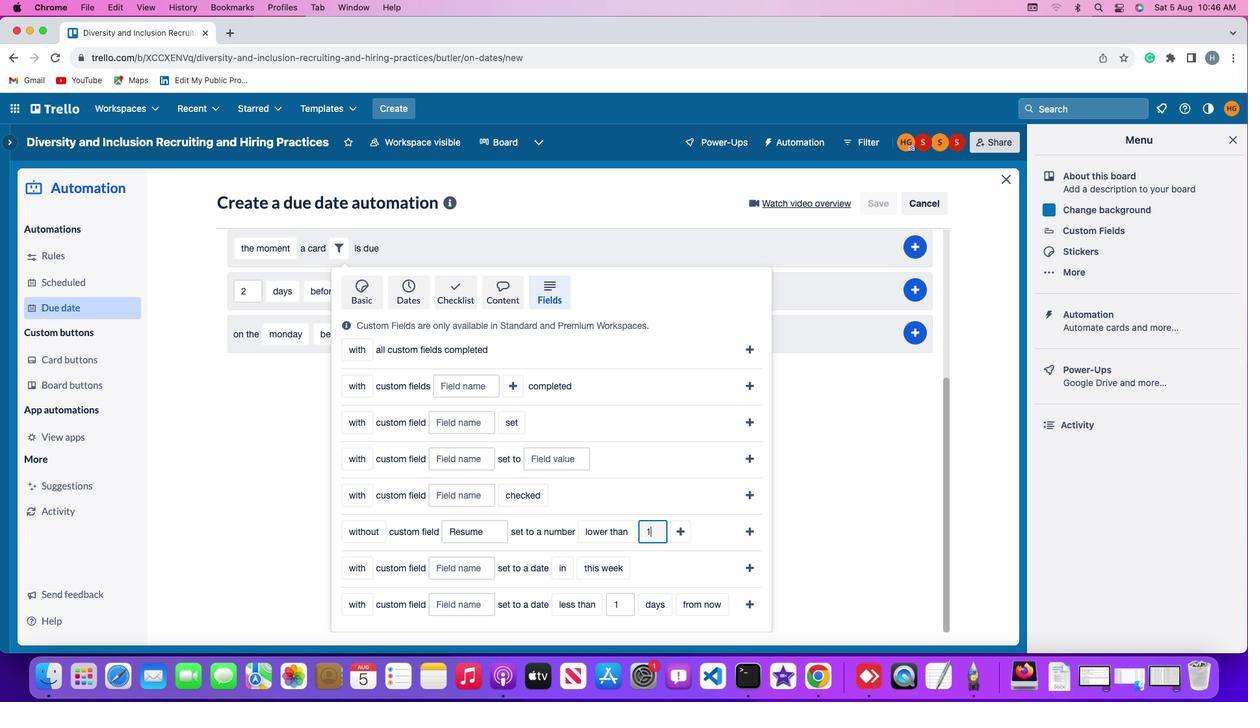 
Action: Mouse moved to (682, 530)
Screenshot: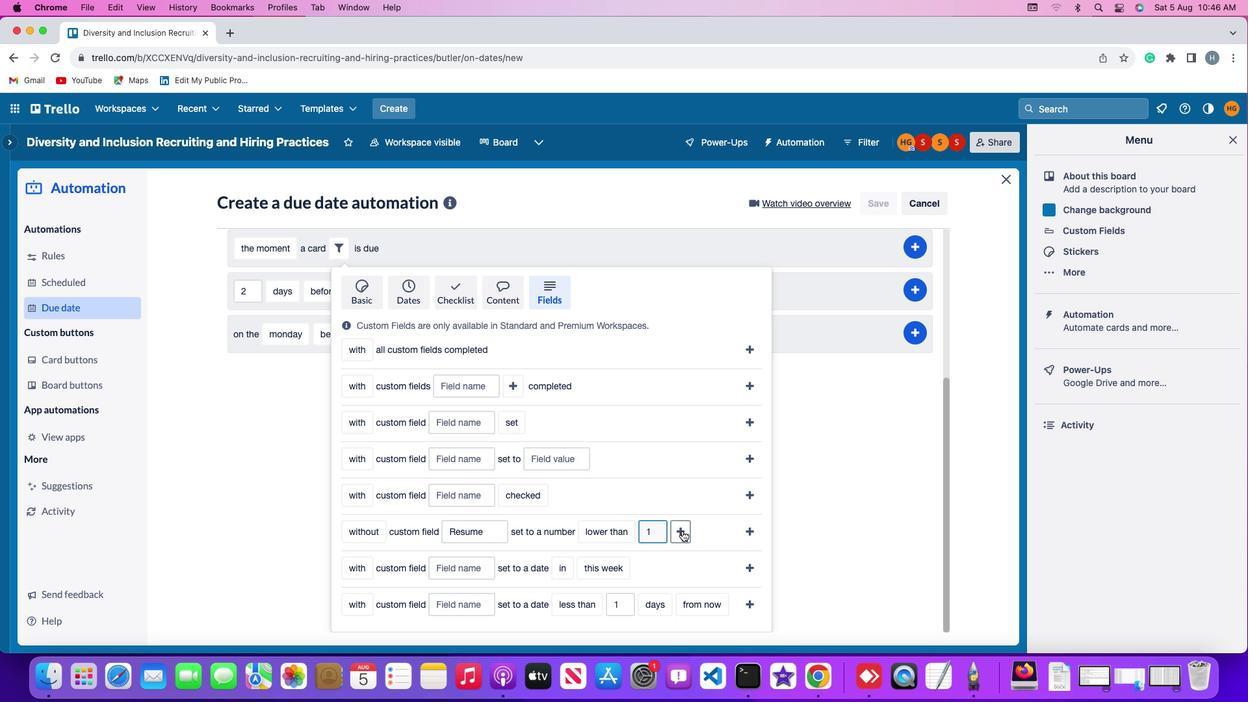 
Action: Mouse pressed left at (682, 530)
Screenshot: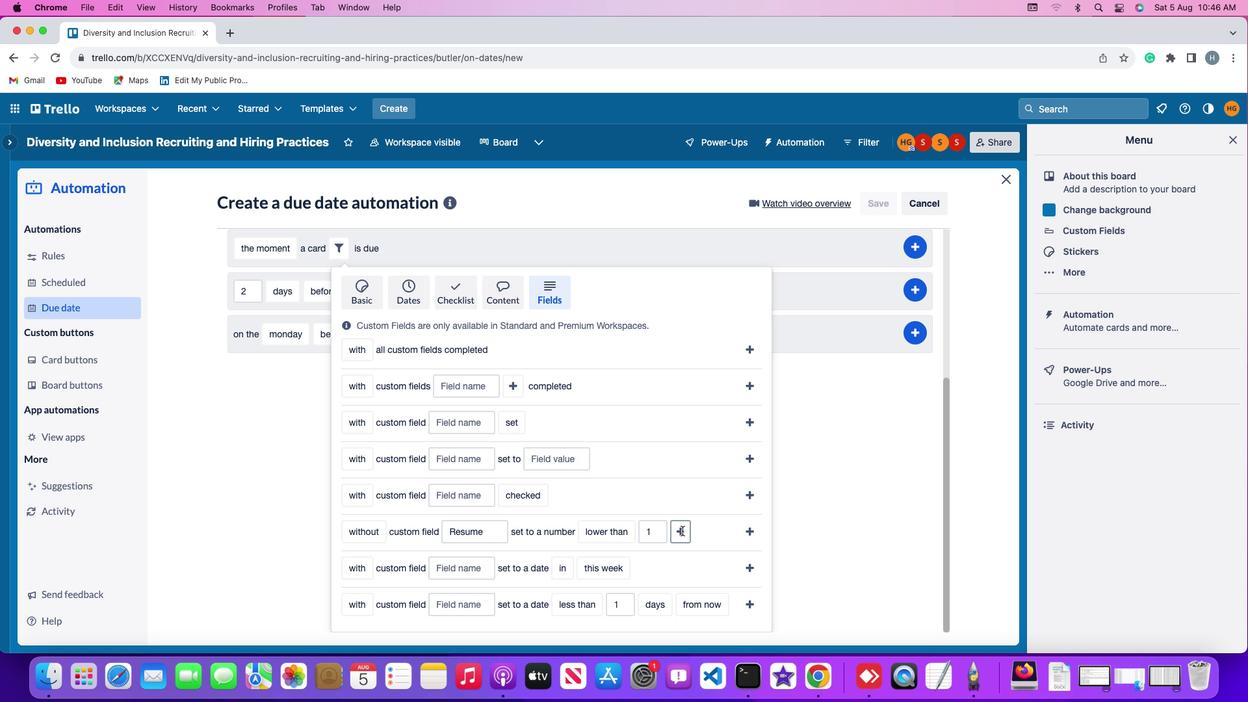 
Action: Mouse moved to (728, 533)
Screenshot: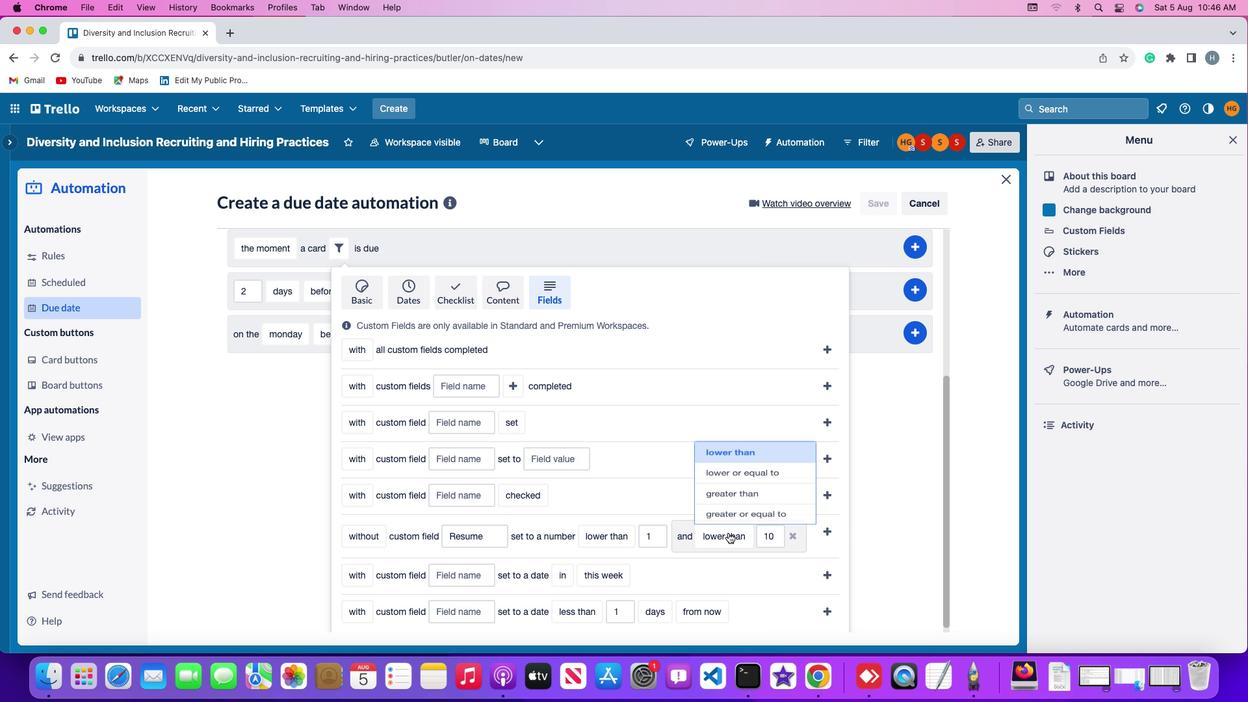 
Action: Mouse pressed left at (728, 533)
Screenshot: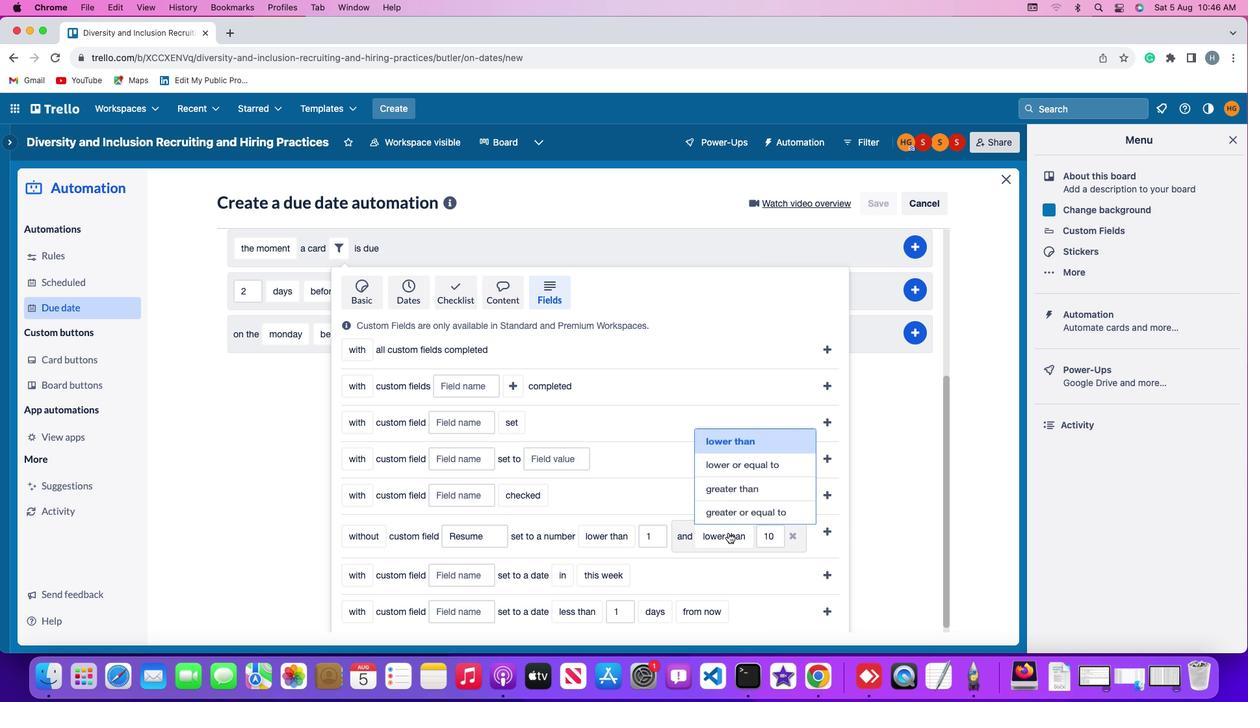 
Action: Mouse moved to (742, 438)
Screenshot: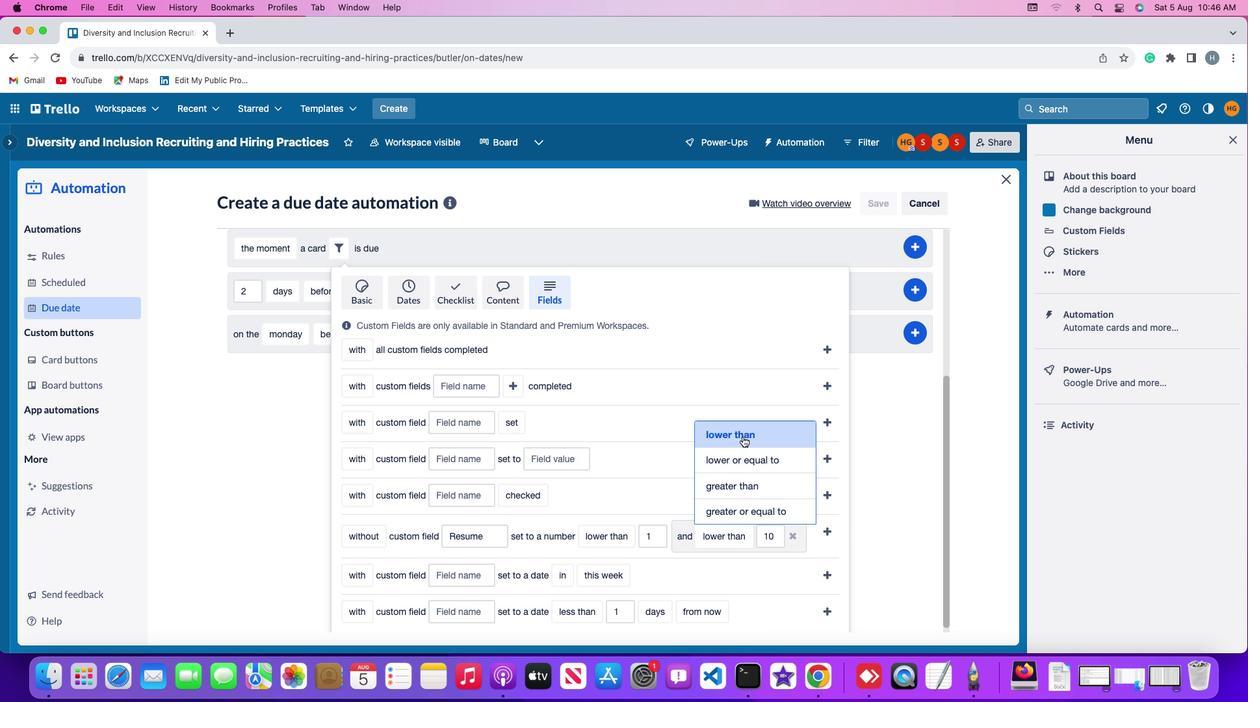 
Action: Mouse pressed left at (742, 438)
Screenshot: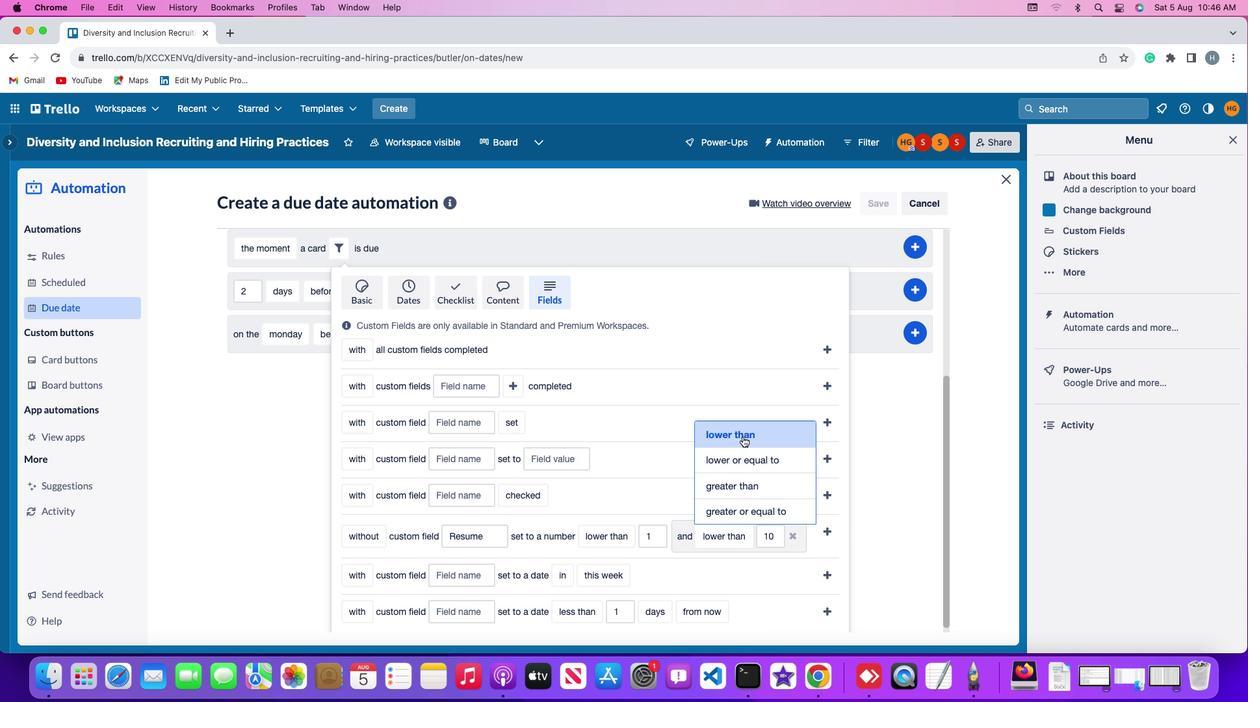 
Action: Mouse moved to (778, 533)
Screenshot: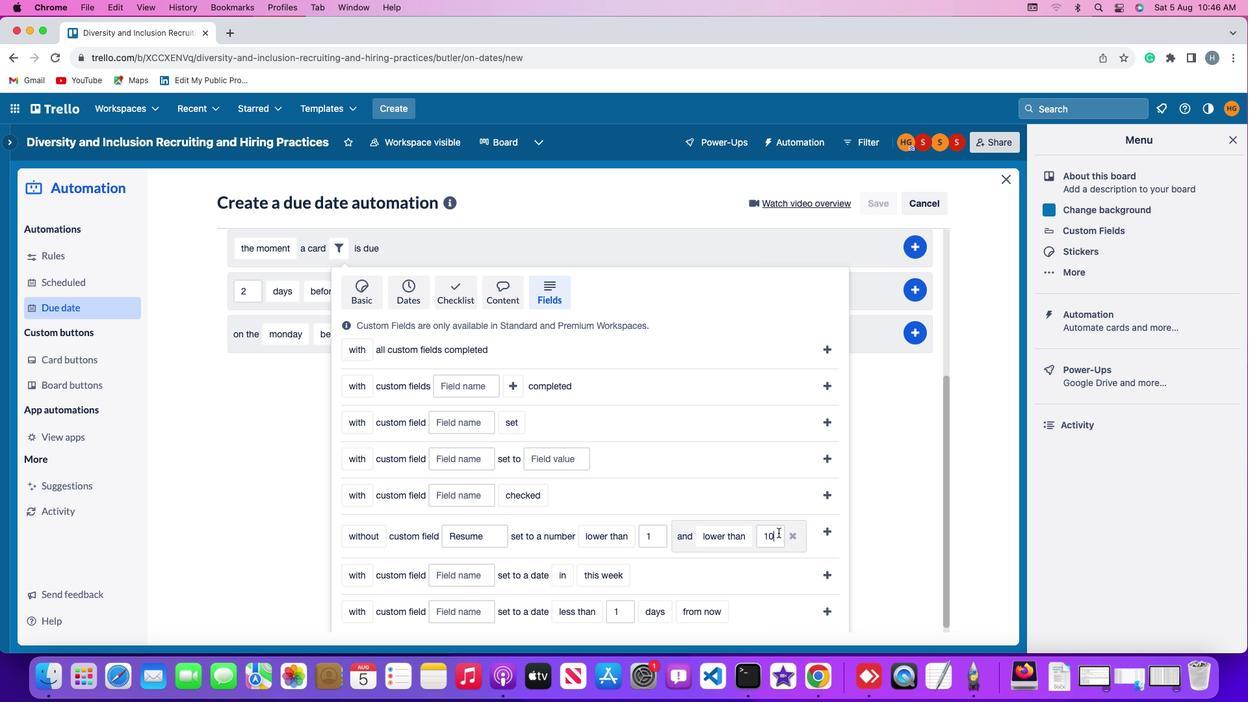 
Action: Mouse pressed left at (778, 533)
Screenshot: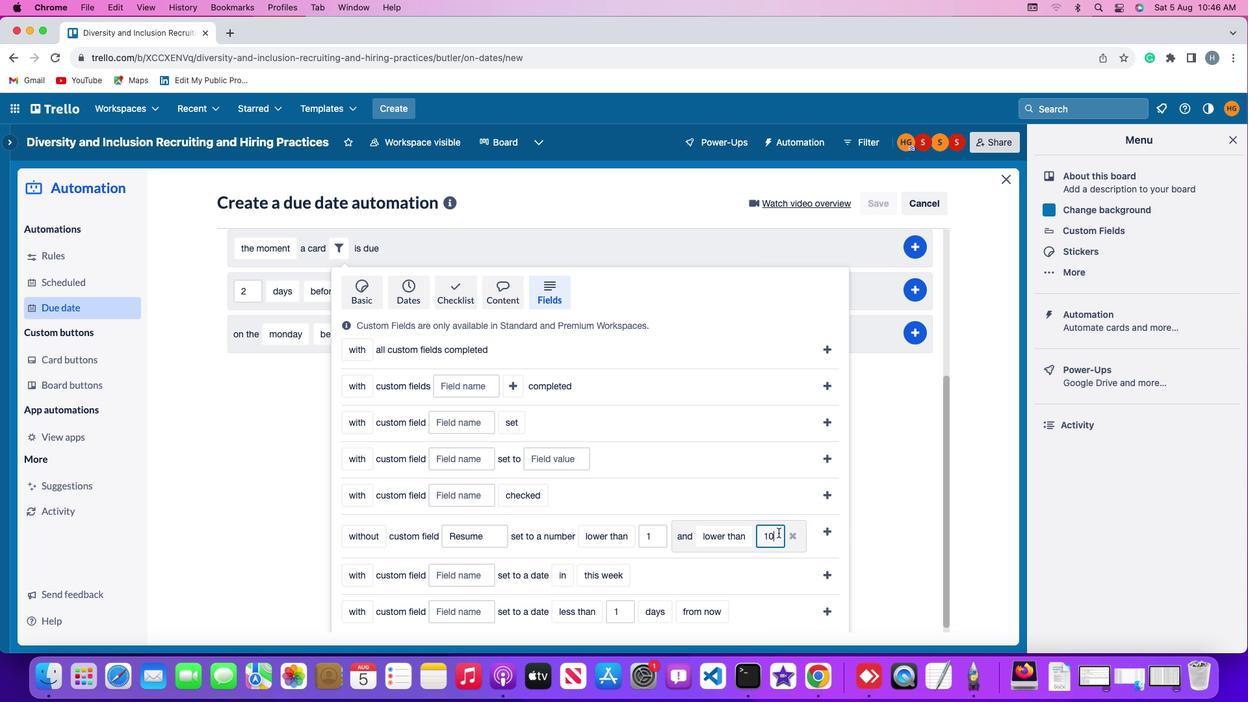 
Action: Key pressed Key.backspaceKey.backspace'1''0'
Screenshot: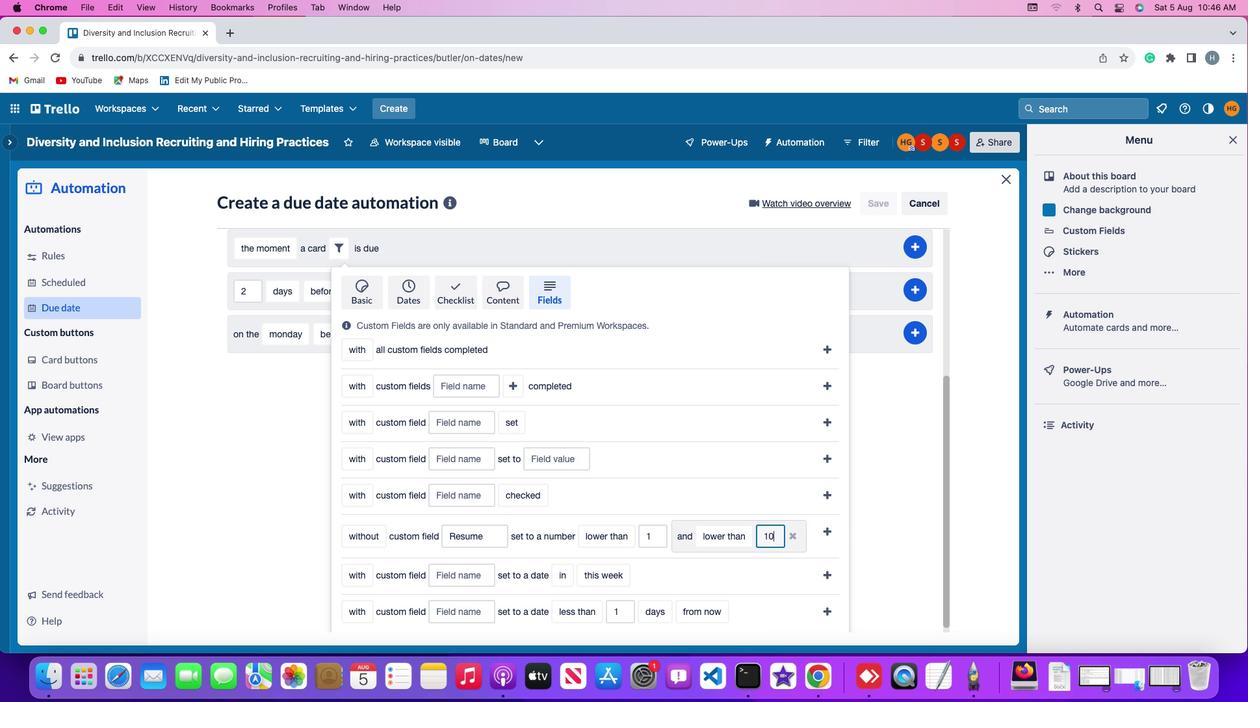
Action: Mouse moved to (826, 531)
Screenshot: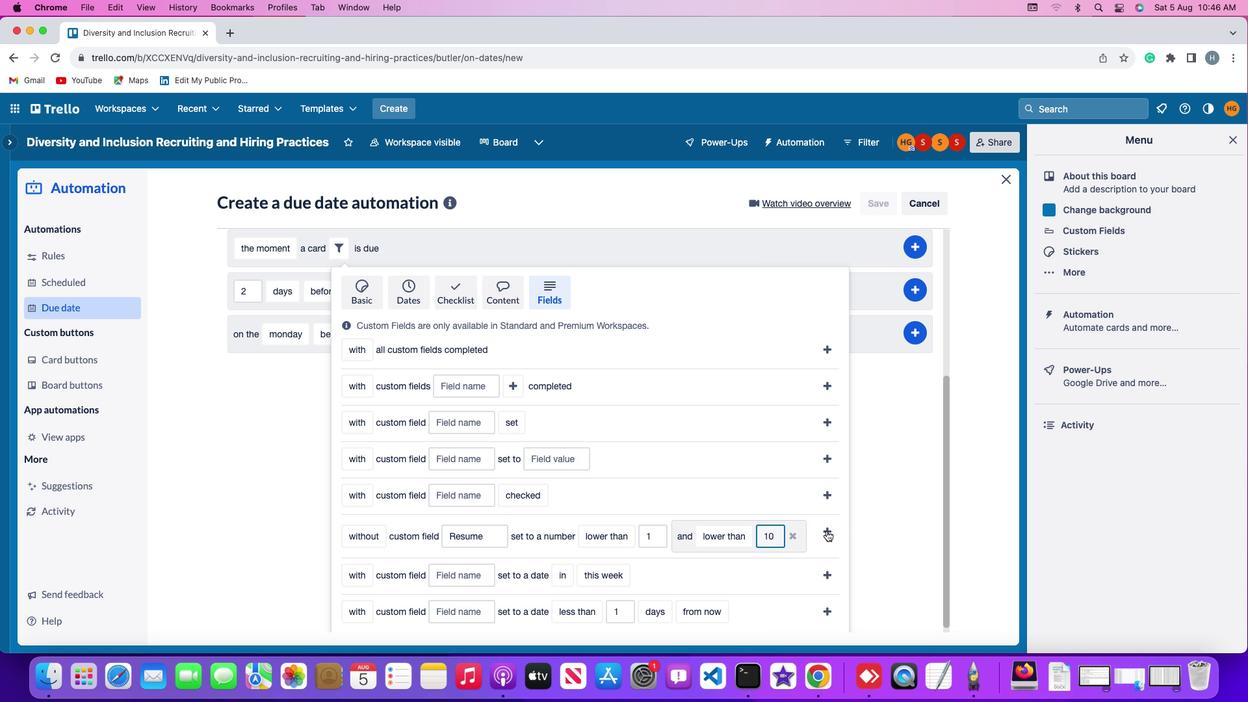 
Action: Mouse pressed left at (826, 531)
Screenshot: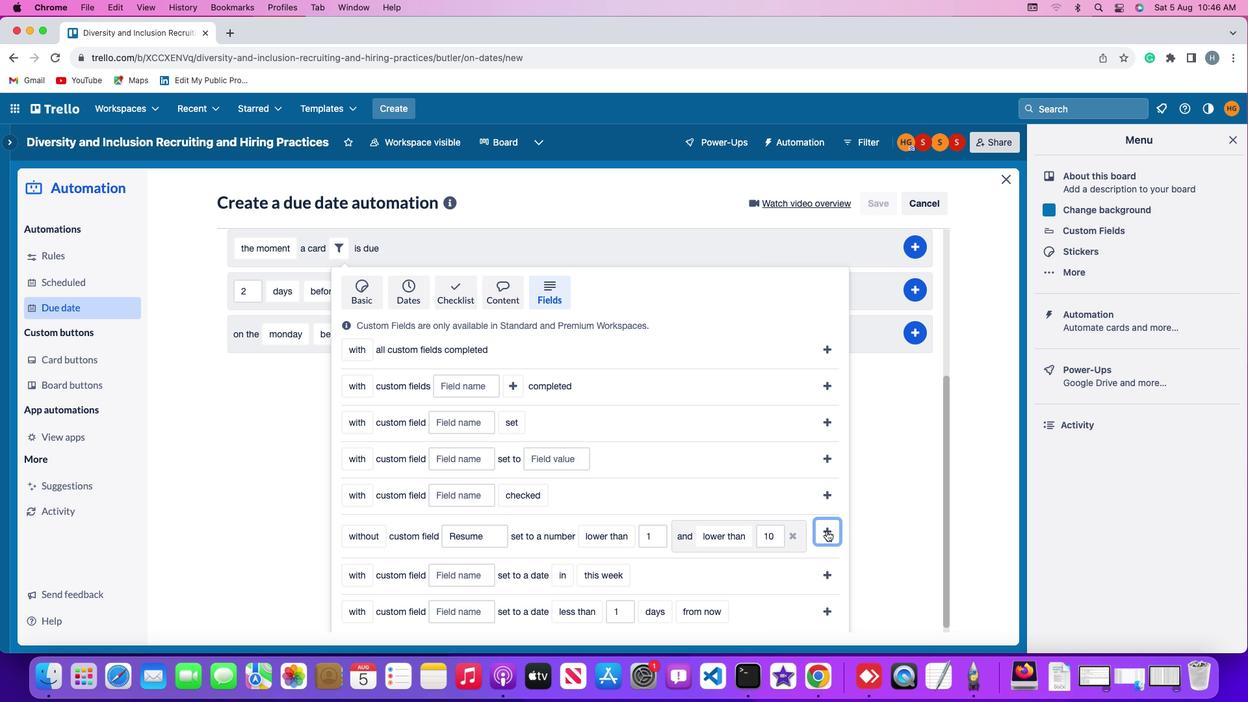 
Action: Mouse moved to (921, 481)
Screenshot: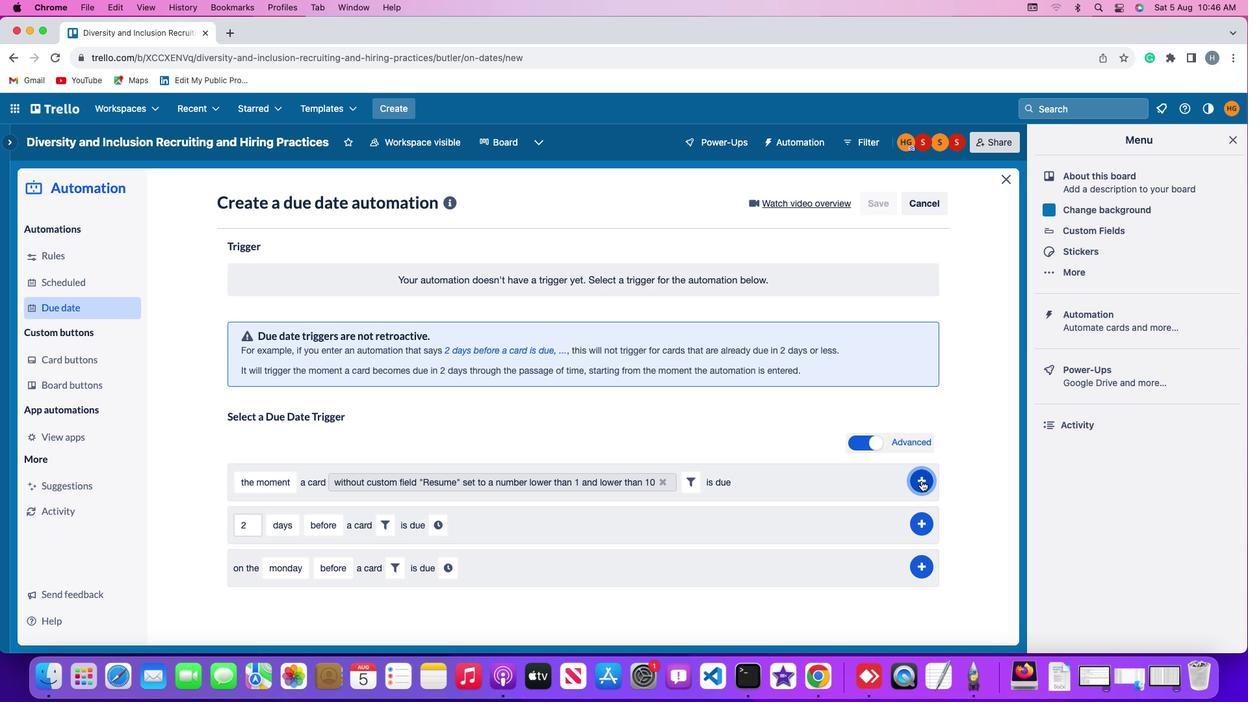 
Action: Mouse pressed left at (921, 481)
Screenshot: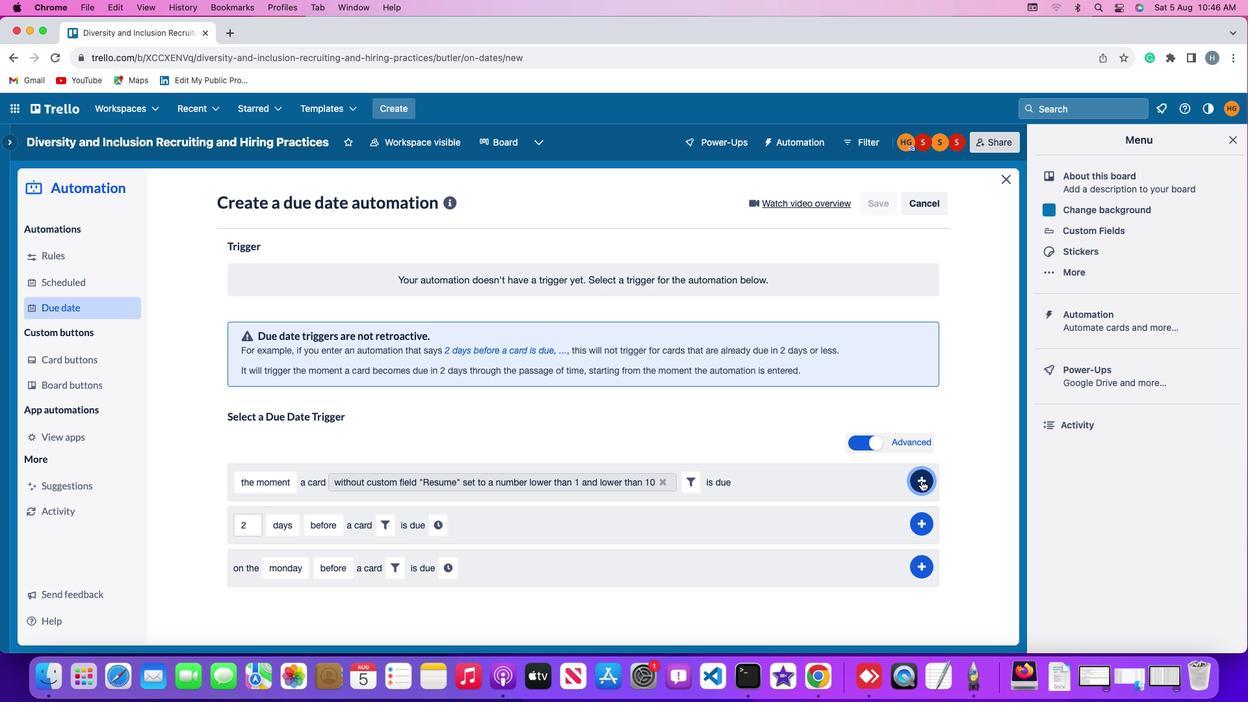 
Action: Mouse moved to (980, 444)
Screenshot: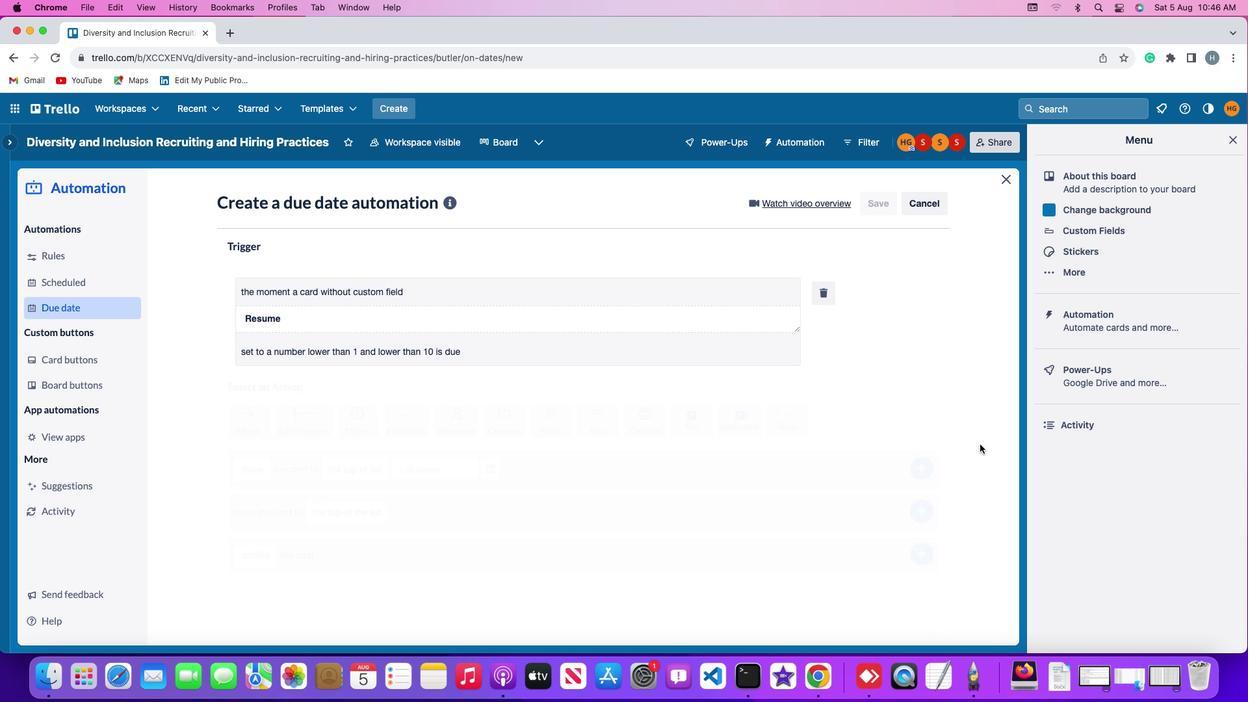 
